 Task: Add Attachment from Trello to Card Card0000000042 in Board Board0000000011 in Workspace WS0000000004 in Trello. Add Cover Blue to Card Card0000000042 in Board Board0000000011 in Workspace WS0000000004 in Trello. Add "Copy Card To …" Button titled Button0000000042 to "bottom" of the list "To Do" to Card Card0000000042 in Board Board0000000011 in Workspace WS0000000004 in Trello. Add Description DS0000000042 to Card Card0000000042 in Board Board0000000011 in Workspace WS0000000004 in Trello. Add Comment CM0000000042 to Card Card0000000042 in Board Board0000000011 in Workspace WS0000000004 in Trello
Action: Mouse moved to (103, 351)
Screenshot: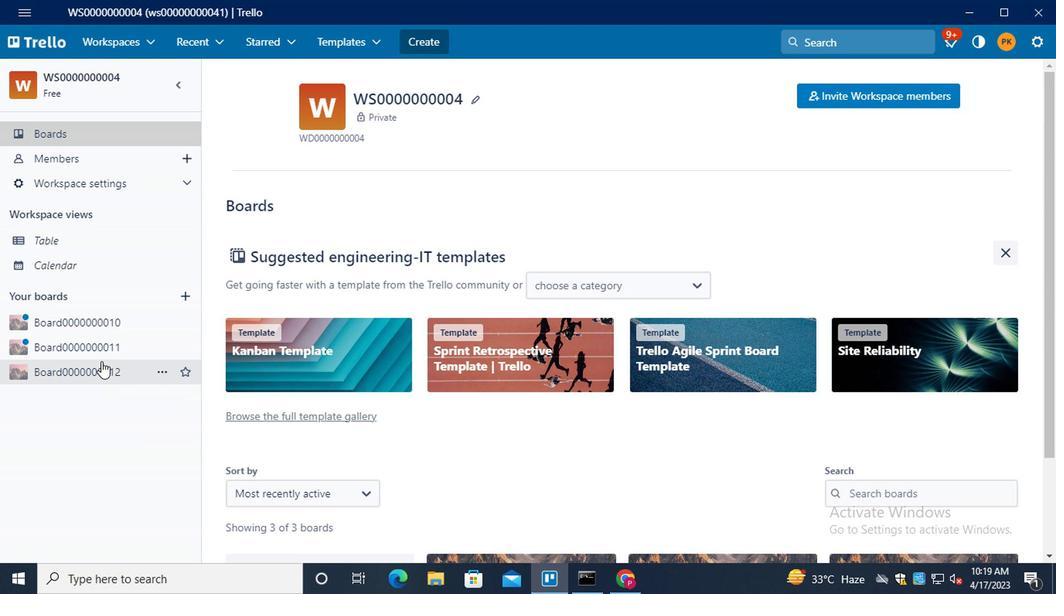 
Action: Mouse pressed left at (103, 351)
Screenshot: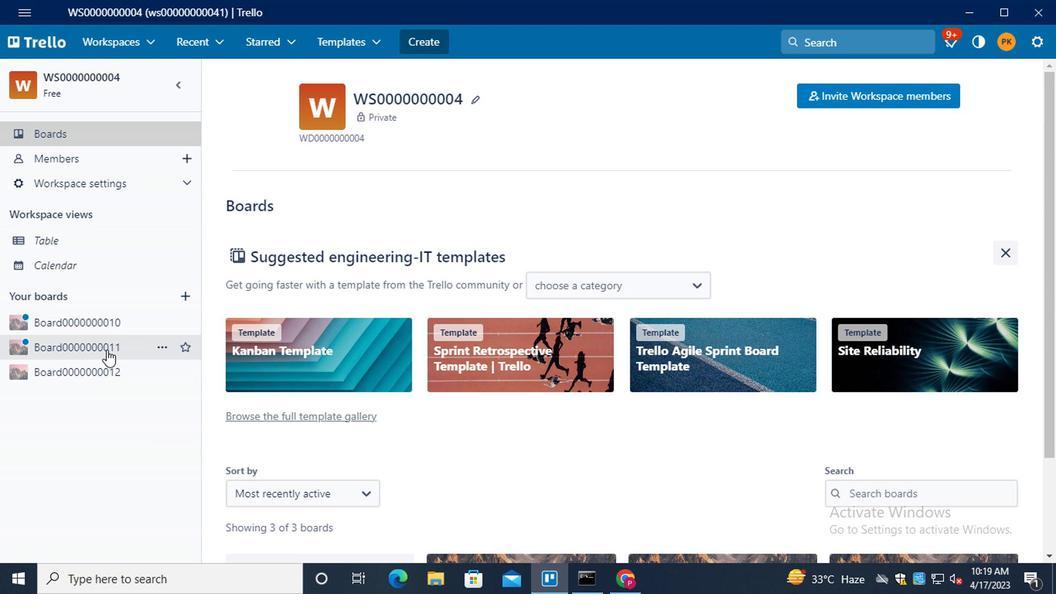 
Action: Mouse moved to (300, 302)
Screenshot: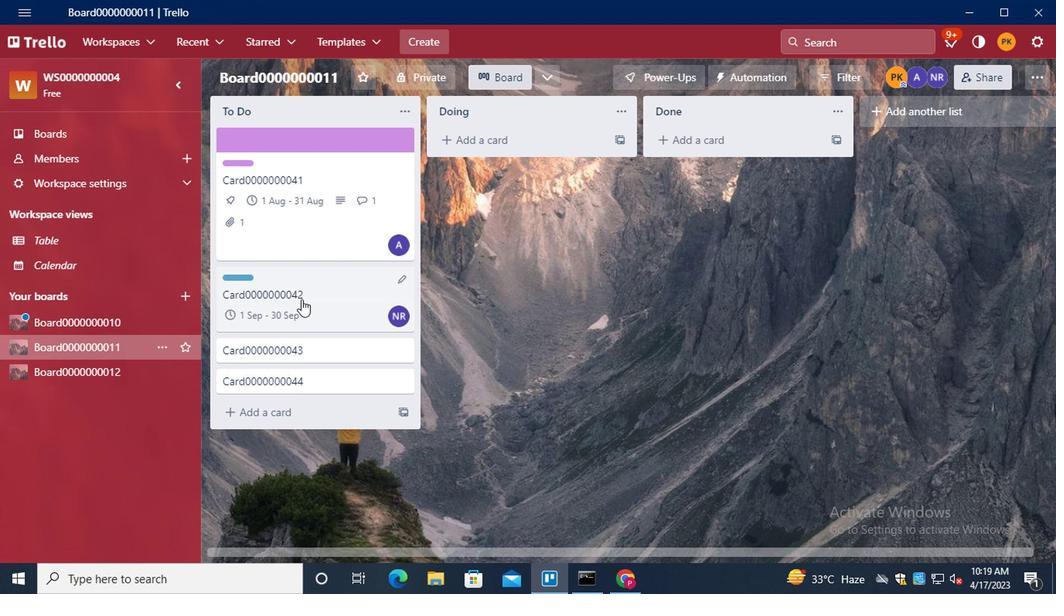 
Action: Mouse pressed left at (300, 302)
Screenshot: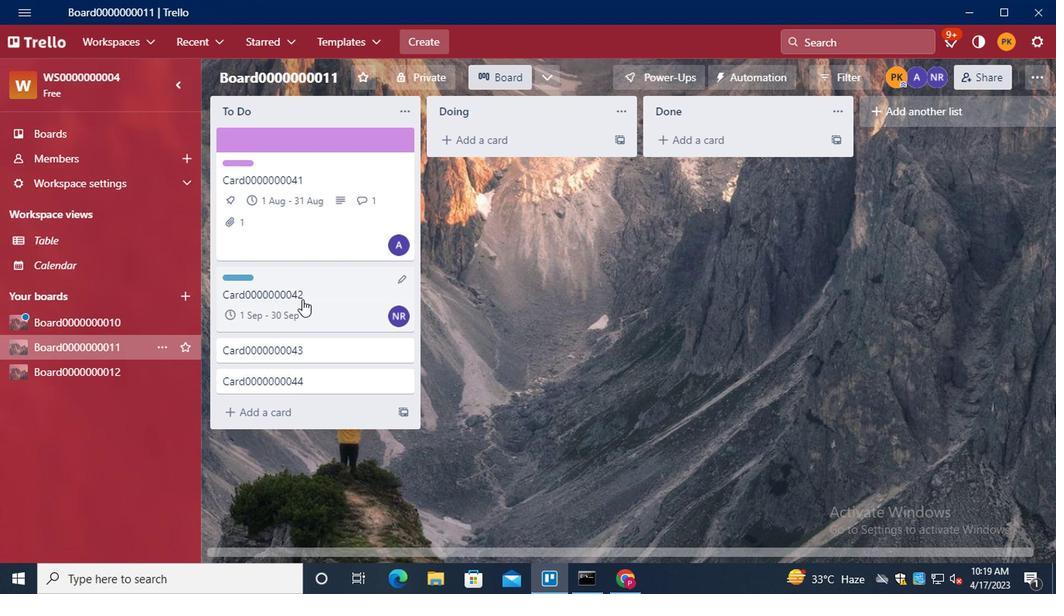 
Action: Mouse moved to (684, 319)
Screenshot: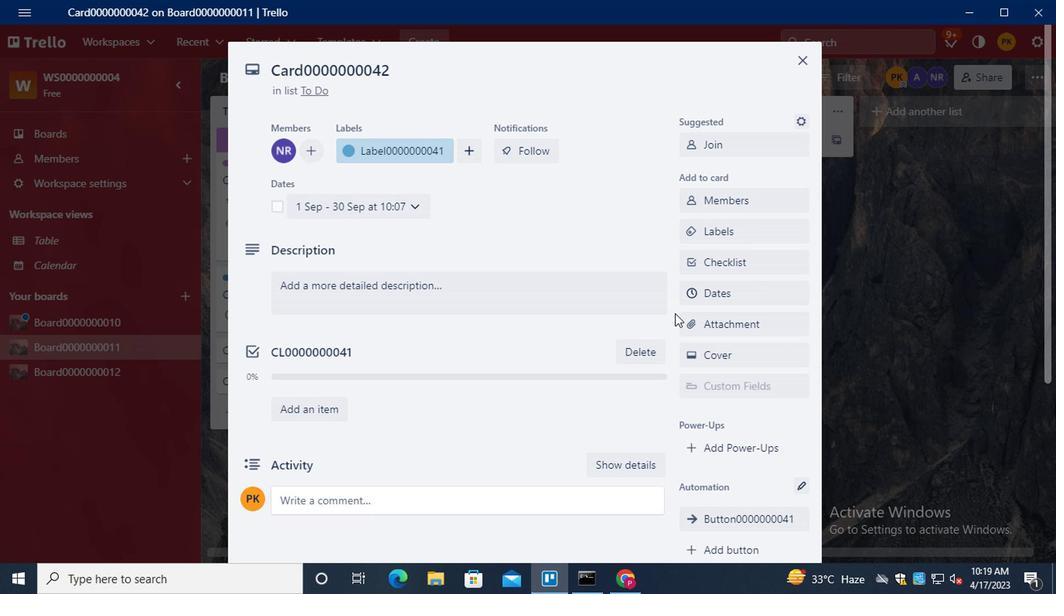 
Action: Mouse pressed left at (684, 319)
Screenshot: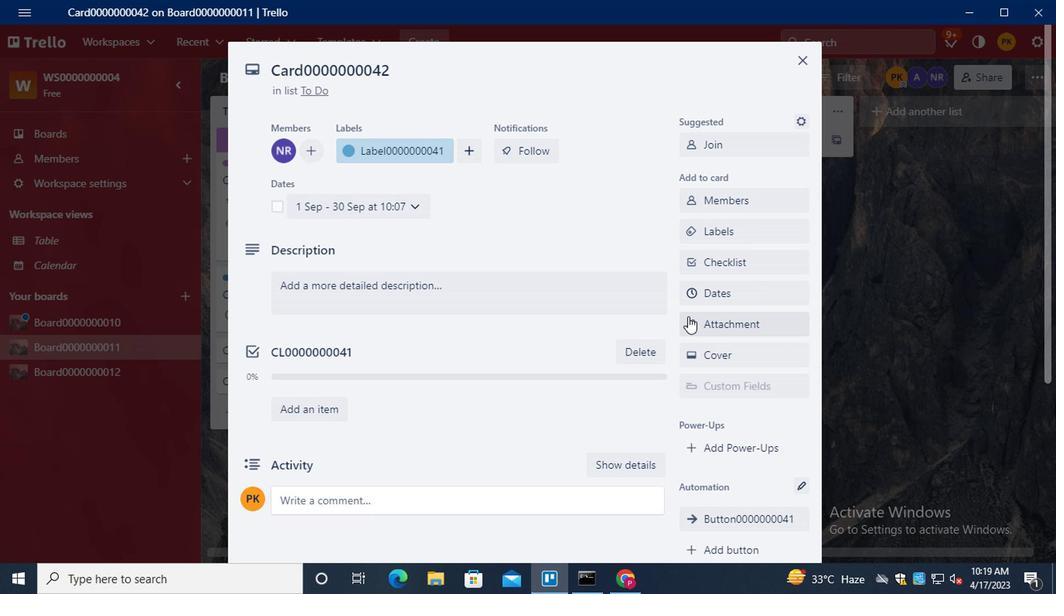 
Action: Mouse moved to (714, 169)
Screenshot: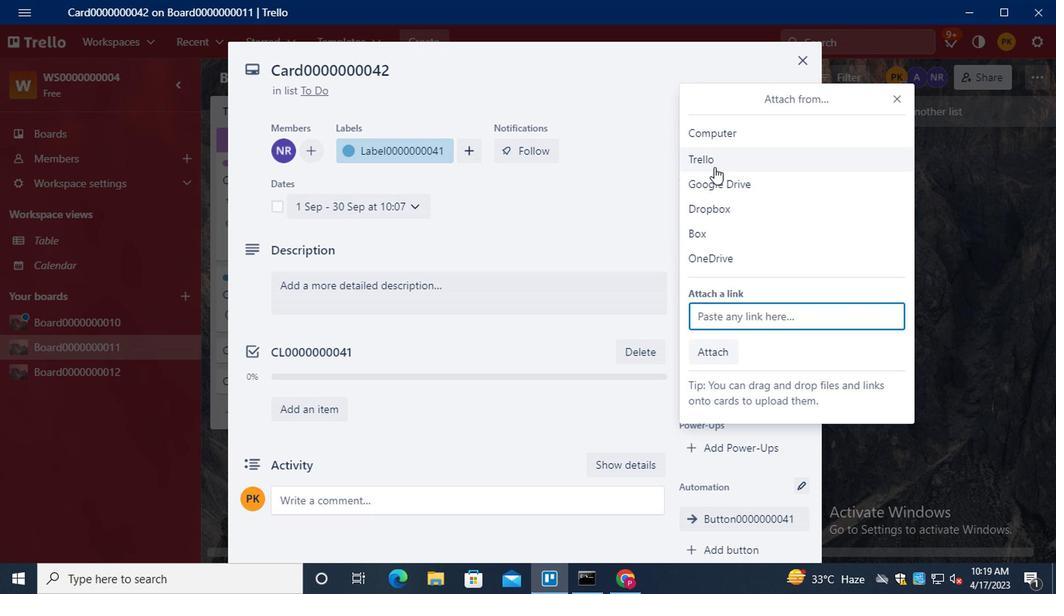 
Action: Mouse pressed left at (714, 169)
Screenshot: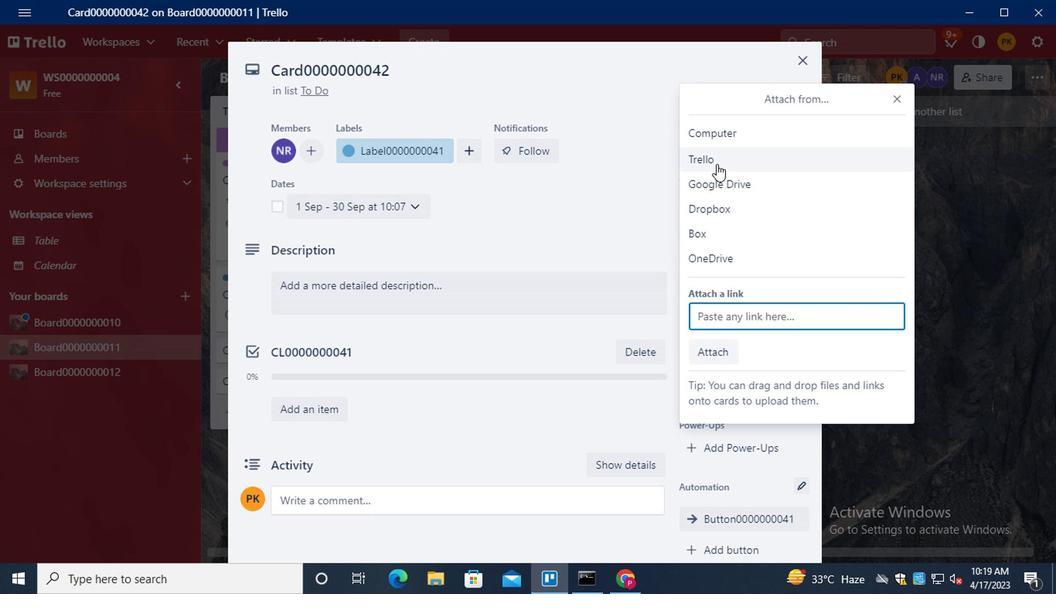 
Action: Mouse moved to (726, 430)
Screenshot: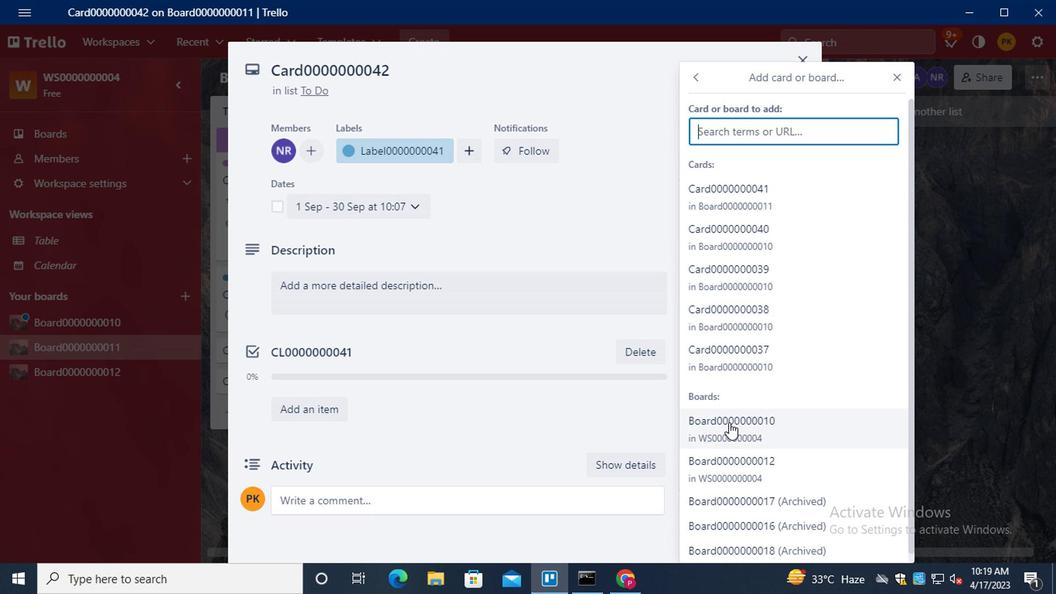 
Action: Mouse pressed left at (726, 430)
Screenshot: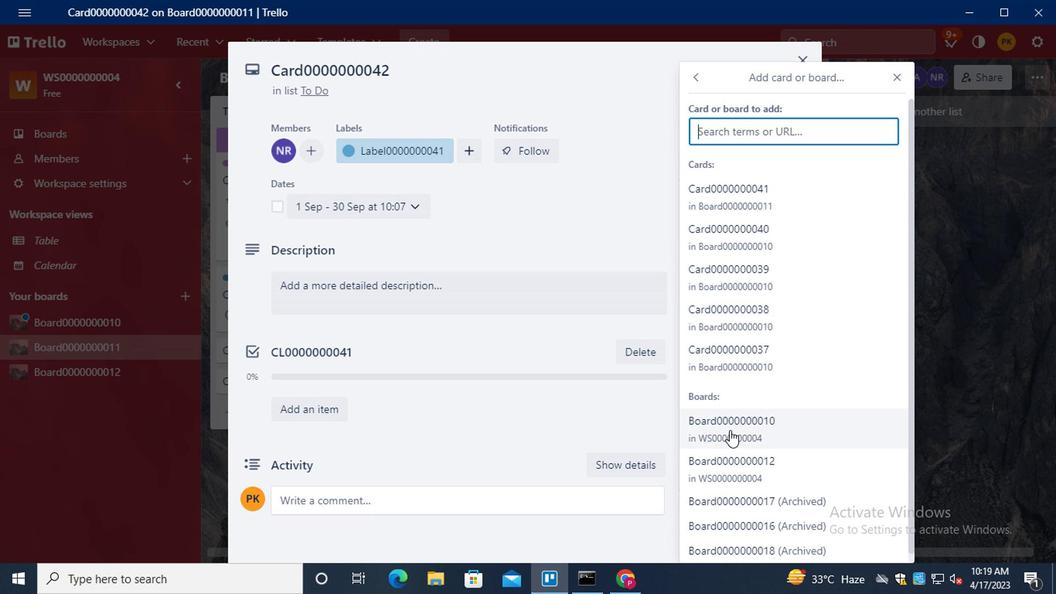 
Action: Mouse moved to (726, 361)
Screenshot: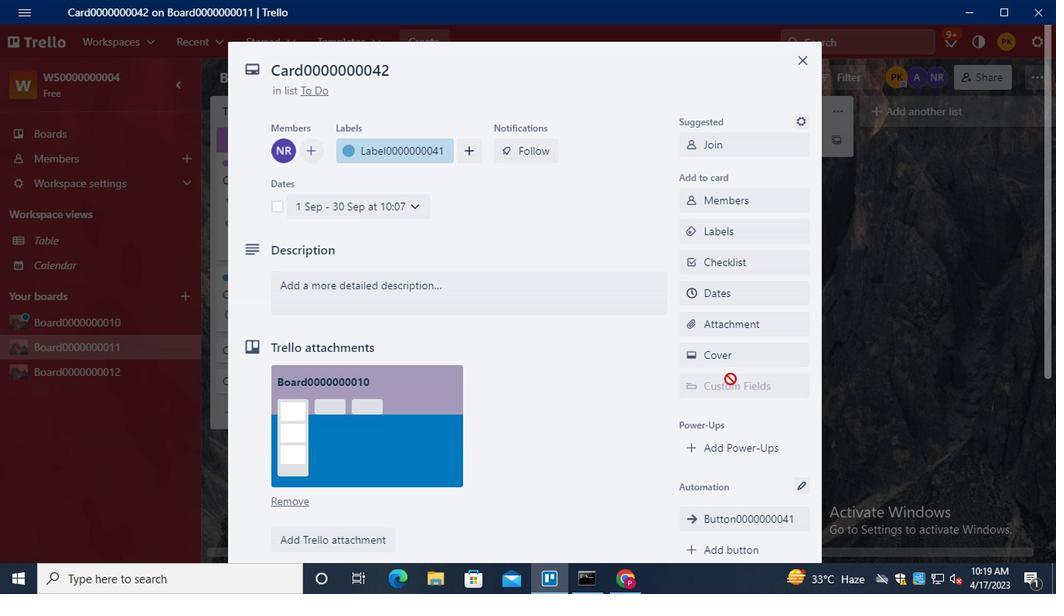 
Action: Mouse pressed left at (726, 361)
Screenshot: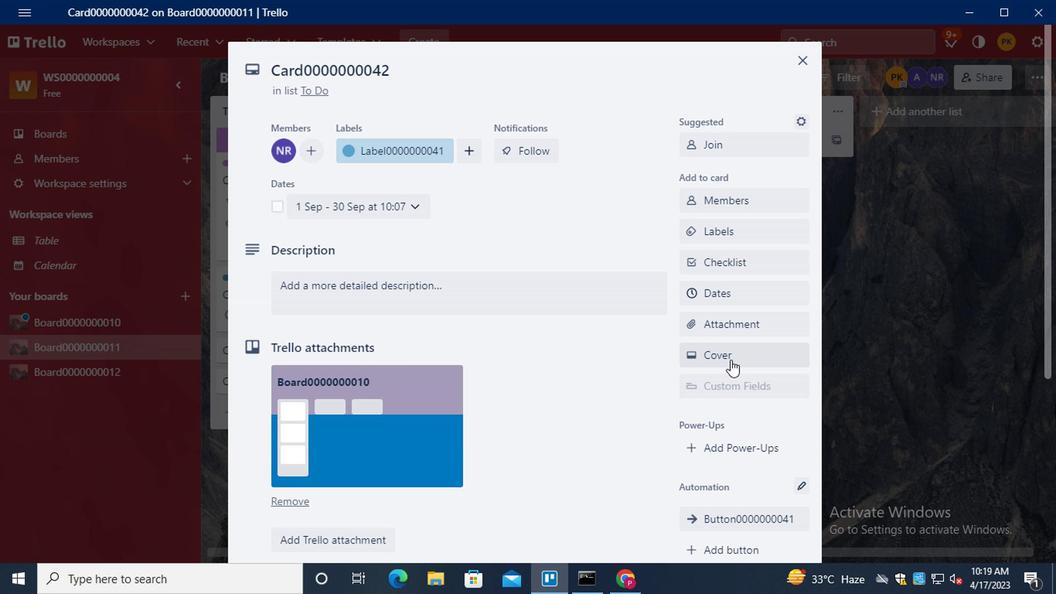 
Action: Mouse moved to (706, 290)
Screenshot: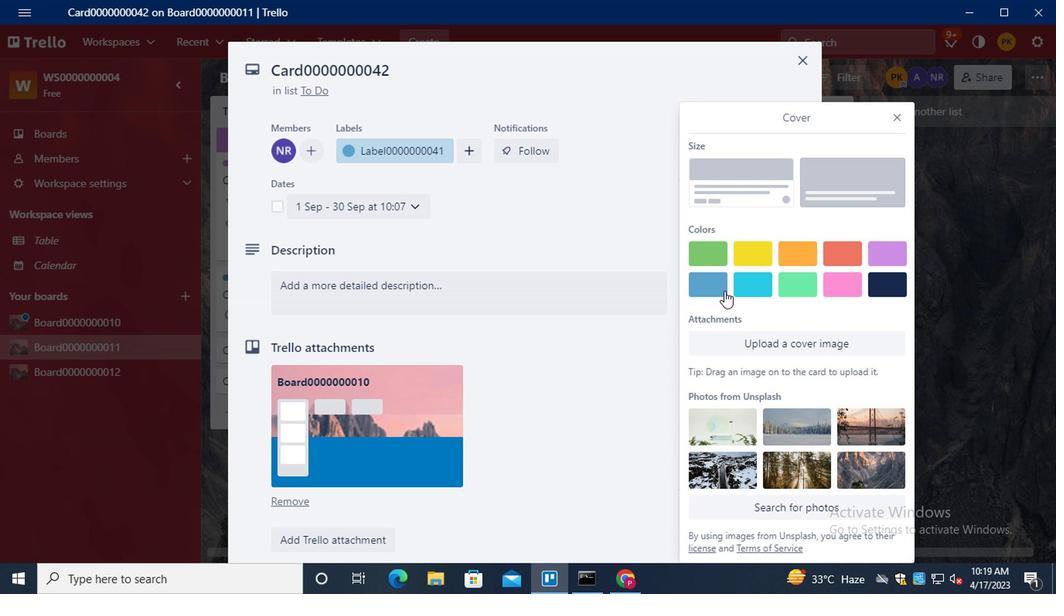 
Action: Mouse pressed left at (706, 290)
Screenshot: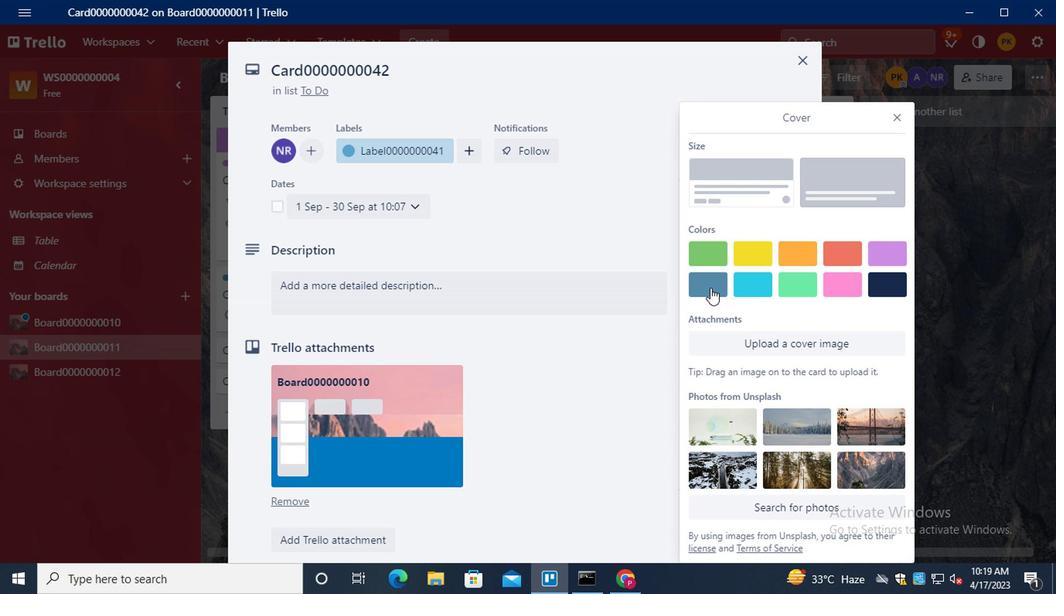 
Action: Mouse moved to (893, 98)
Screenshot: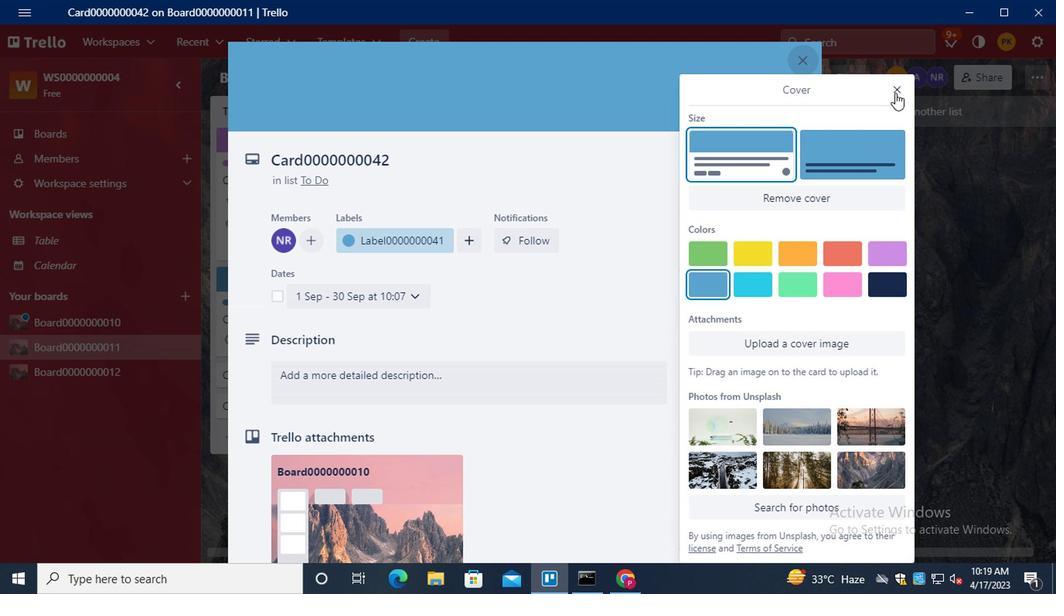 
Action: Mouse pressed left at (893, 98)
Screenshot: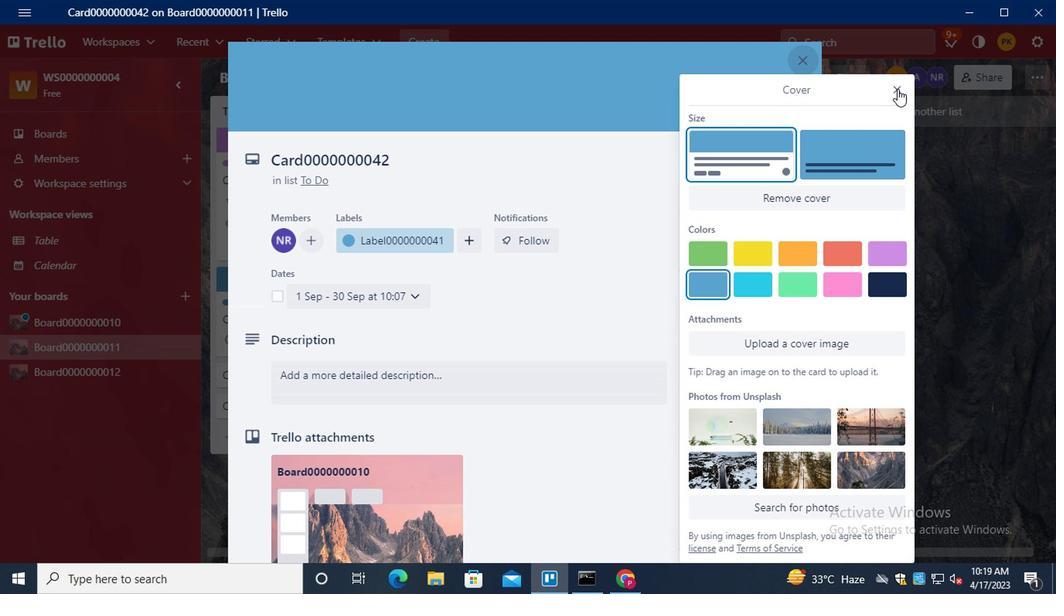 
Action: Mouse moved to (722, 460)
Screenshot: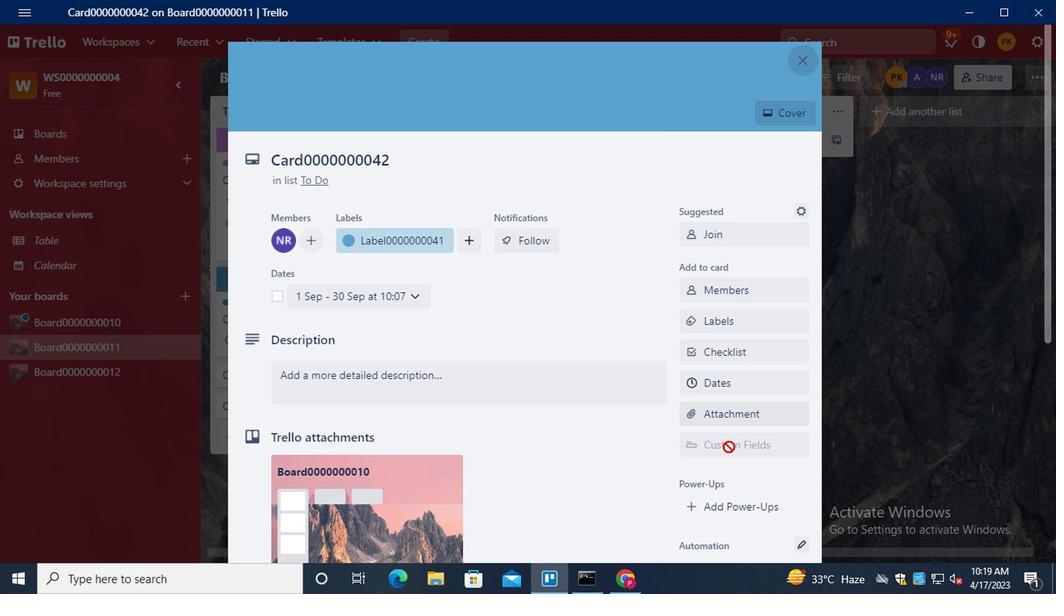 
Action: Mouse scrolled (722, 460) with delta (0, 0)
Screenshot: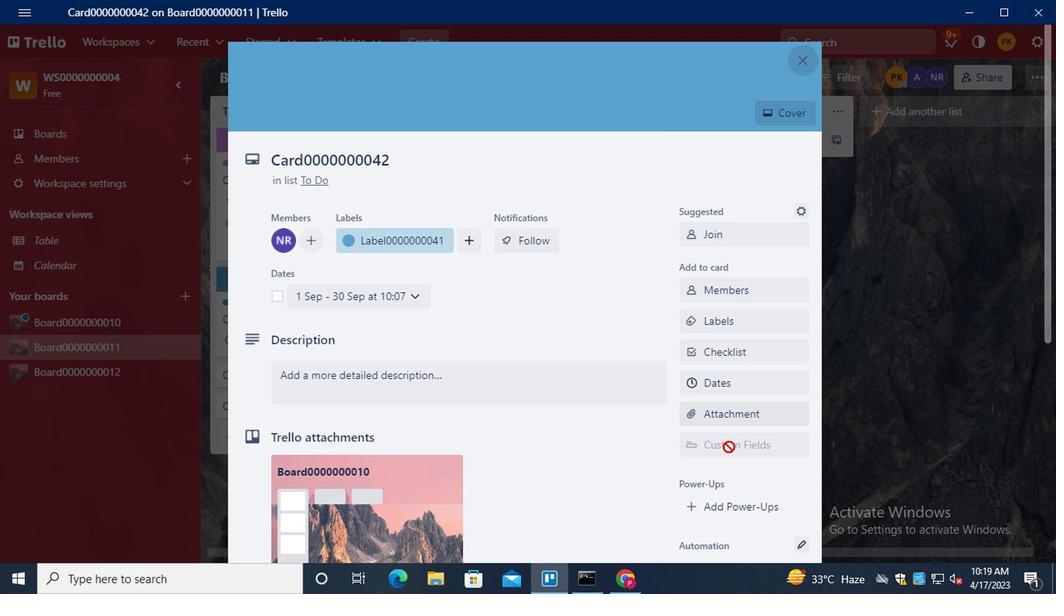 
Action: Mouse moved to (722, 463)
Screenshot: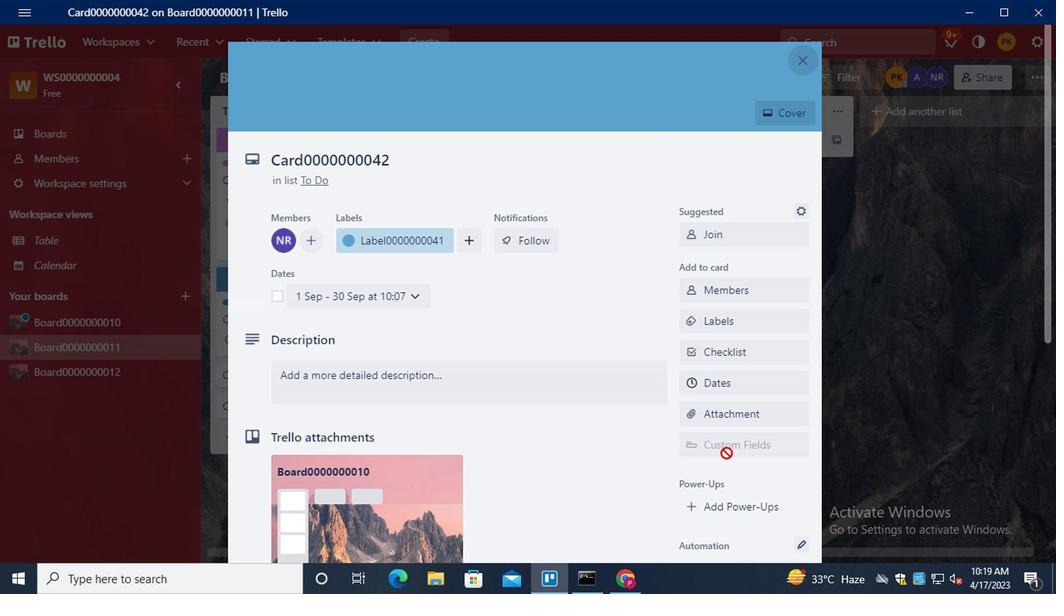 
Action: Mouse scrolled (722, 462) with delta (0, 0)
Screenshot: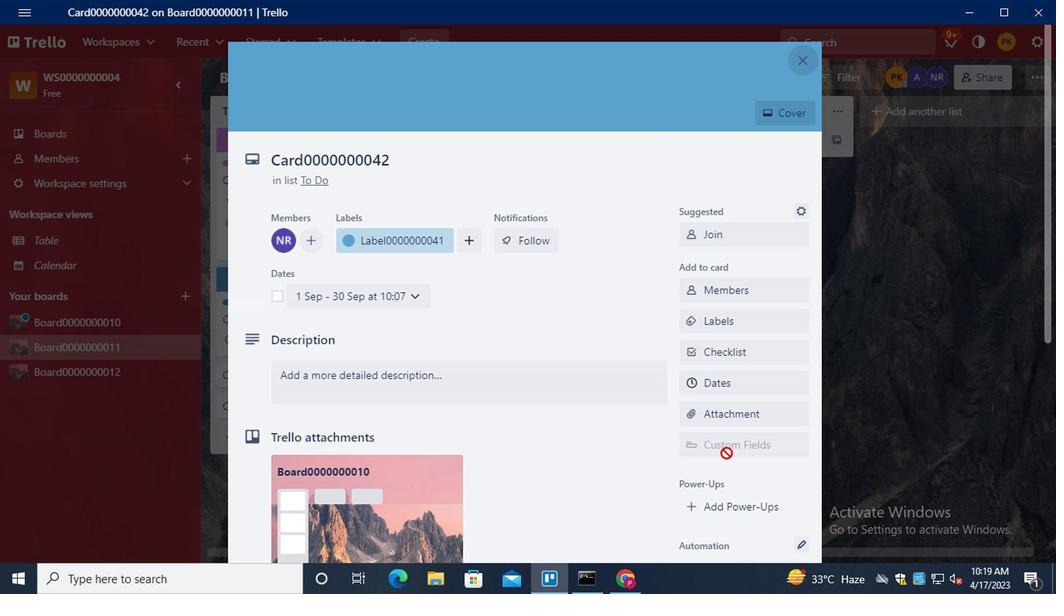 
Action: Mouse moved to (722, 461)
Screenshot: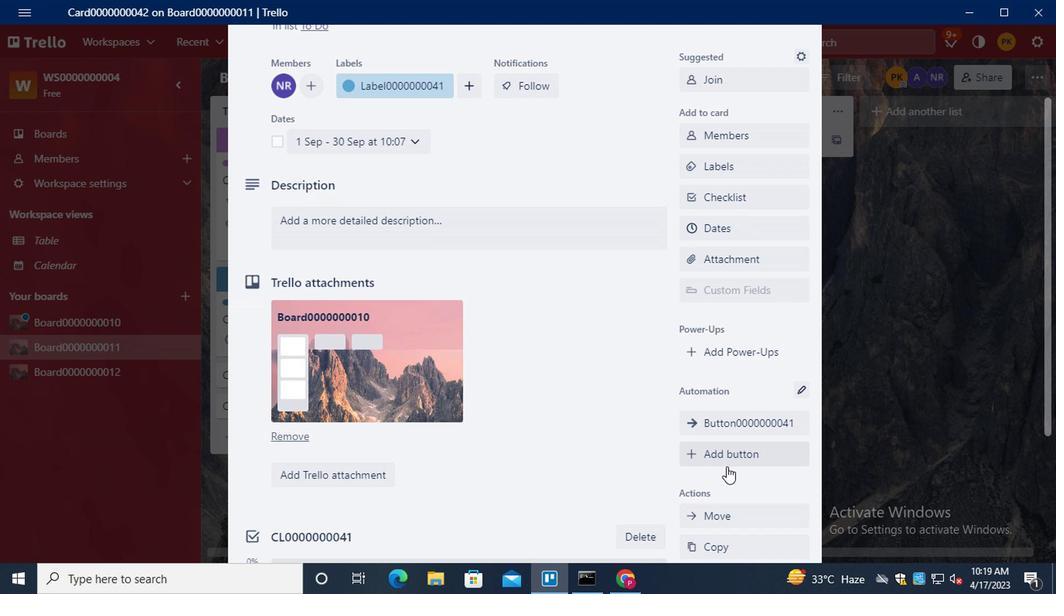 
Action: Mouse pressed left at (722, 461)
Screenshot: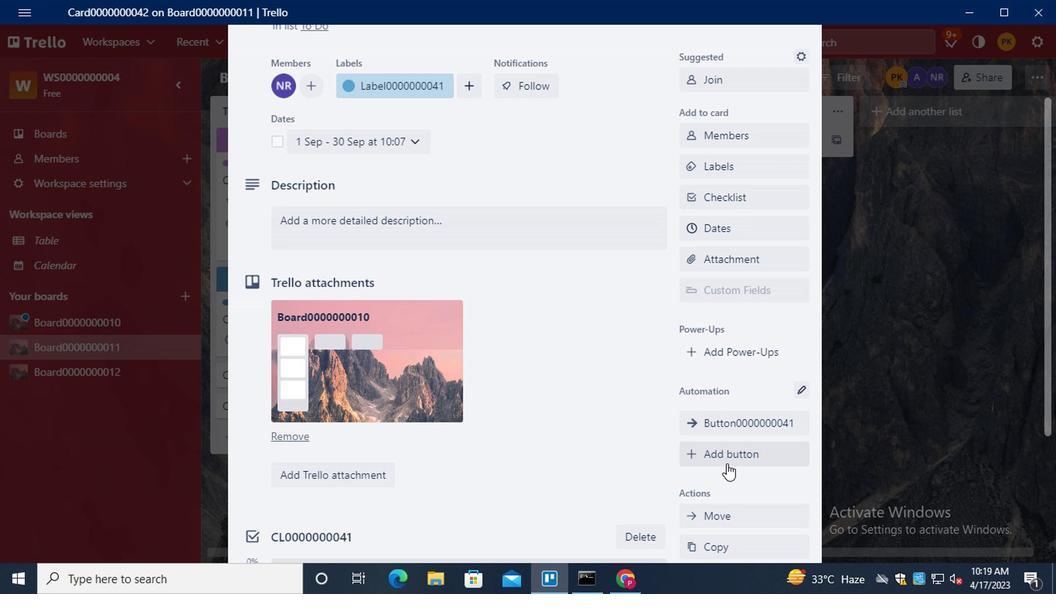
Action: Mouse moved to (756, 182)
Screenshot: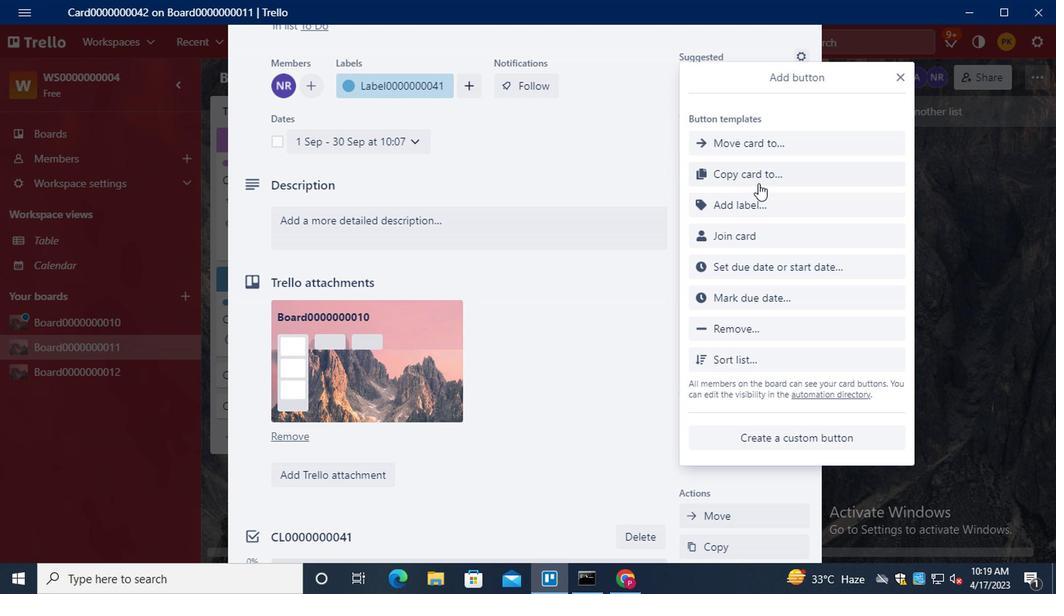 
Action: Mouse pressed left at (756, 182)
Screenshot: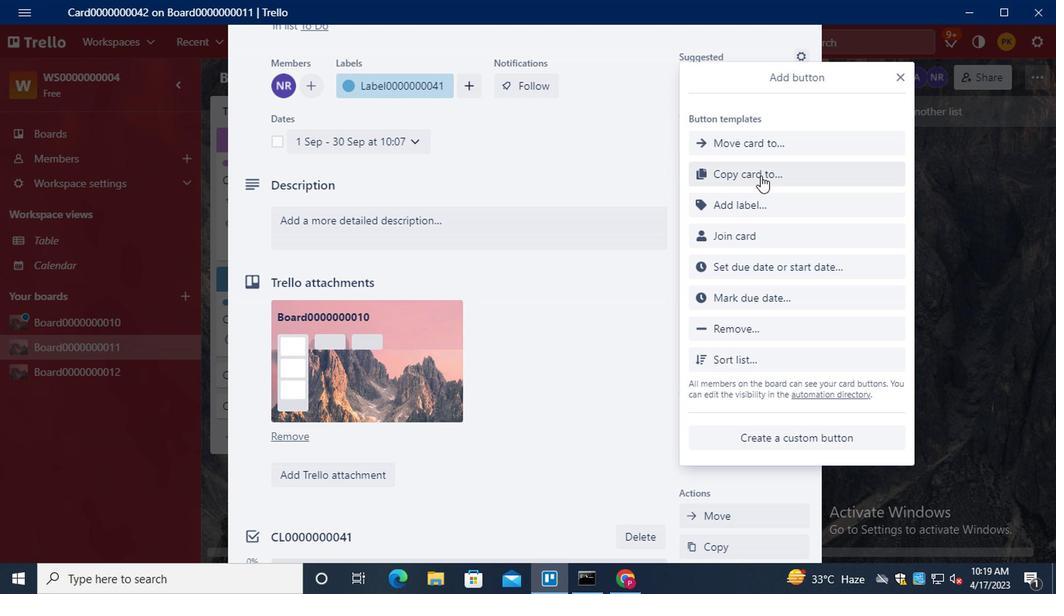 
Action: Key pressed <Key.shift>BUTTON0000000041
Screenshot: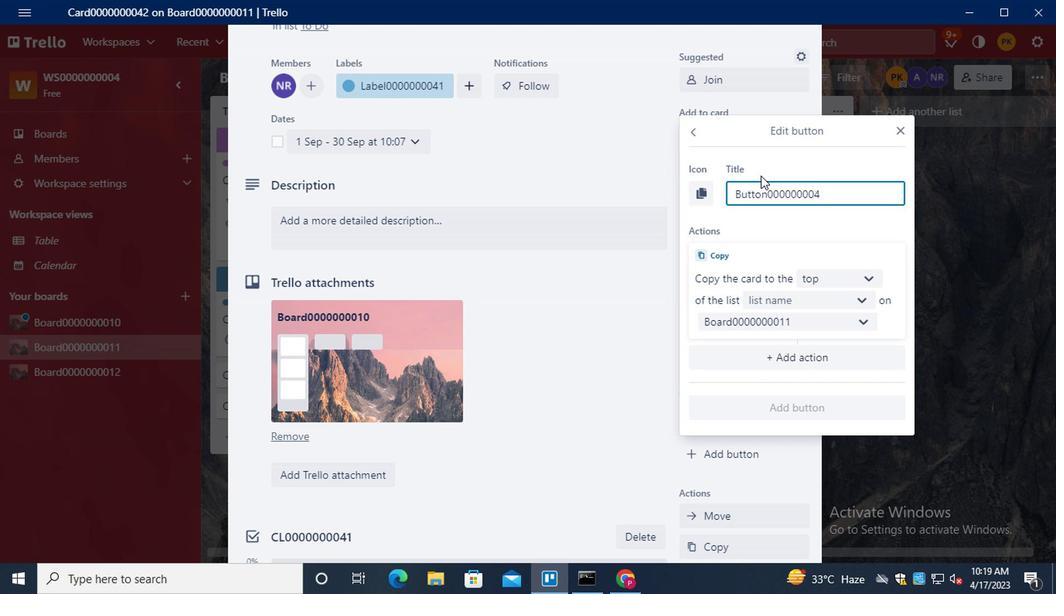 
Action: Mouse moved to (789, 297)
Screenshot: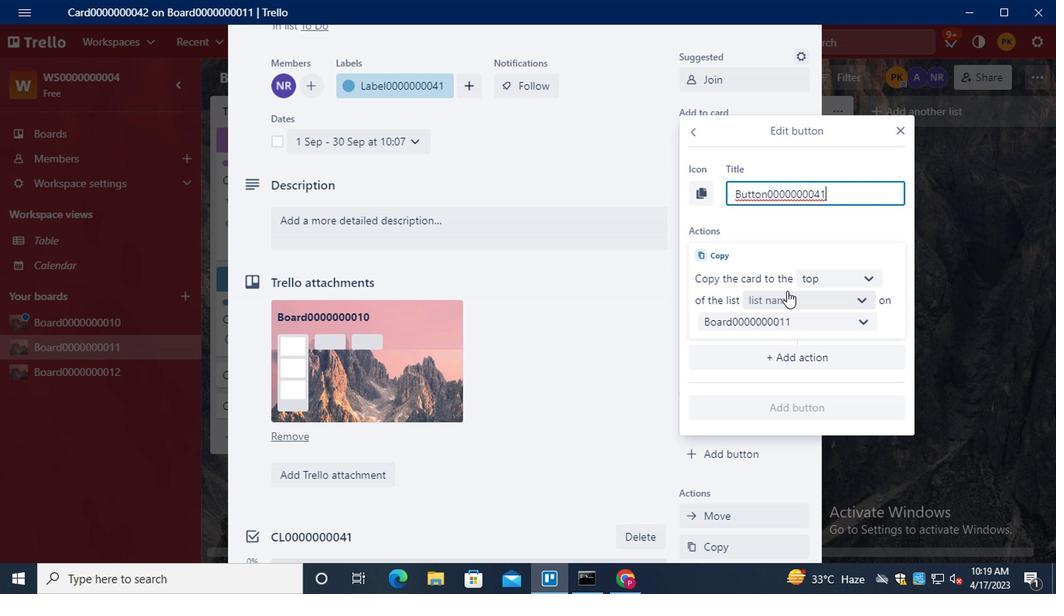
Action: Mouse pressed left at (789, 297)
Screenshot: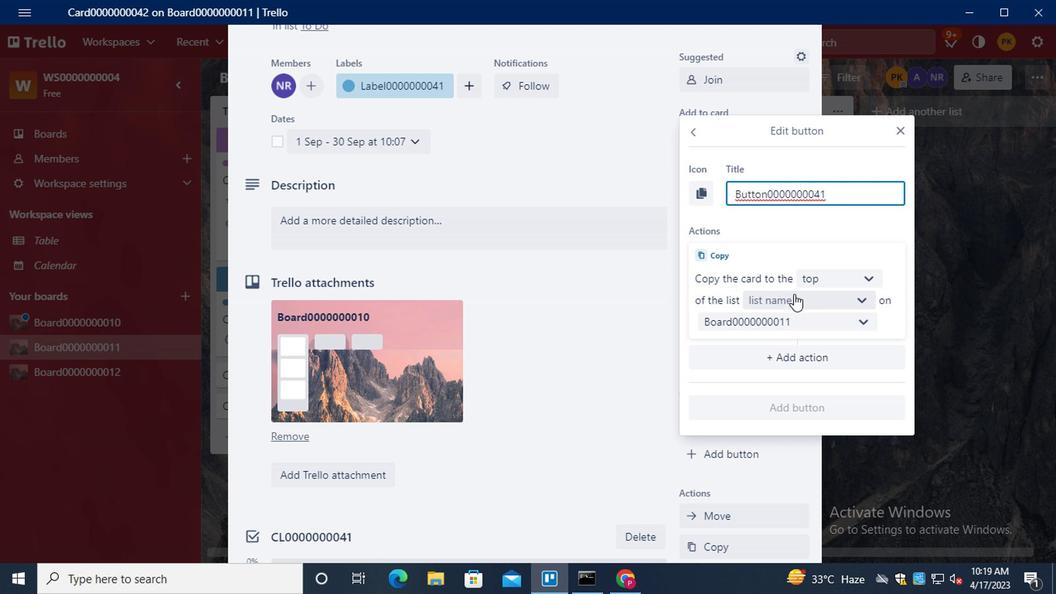 
Action: Mouse moved to (831, 282)
Screenshot: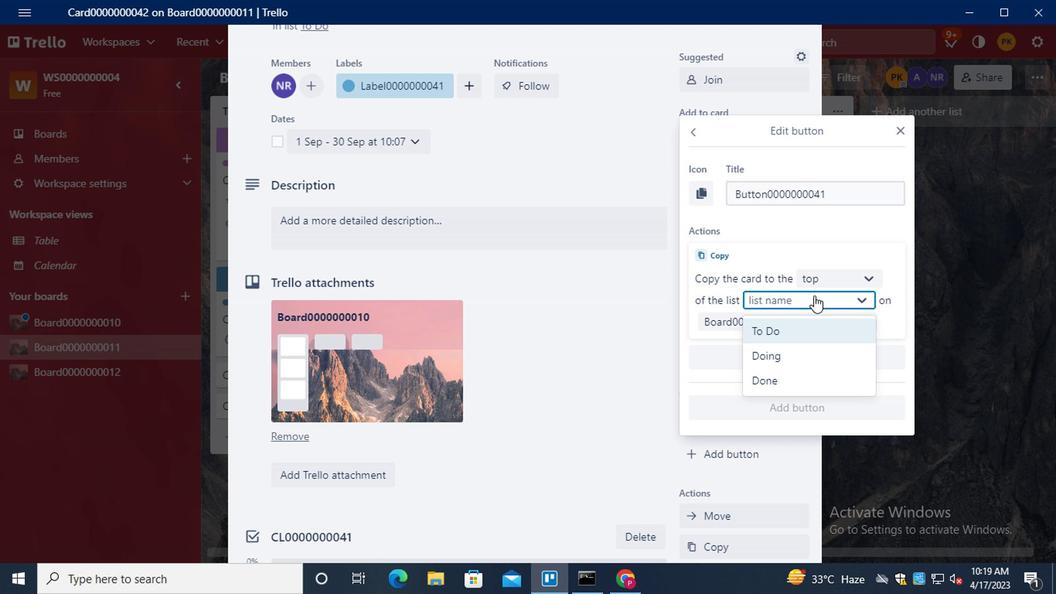 
Action: Mouse pressed left at (831, 282)
Screenshot: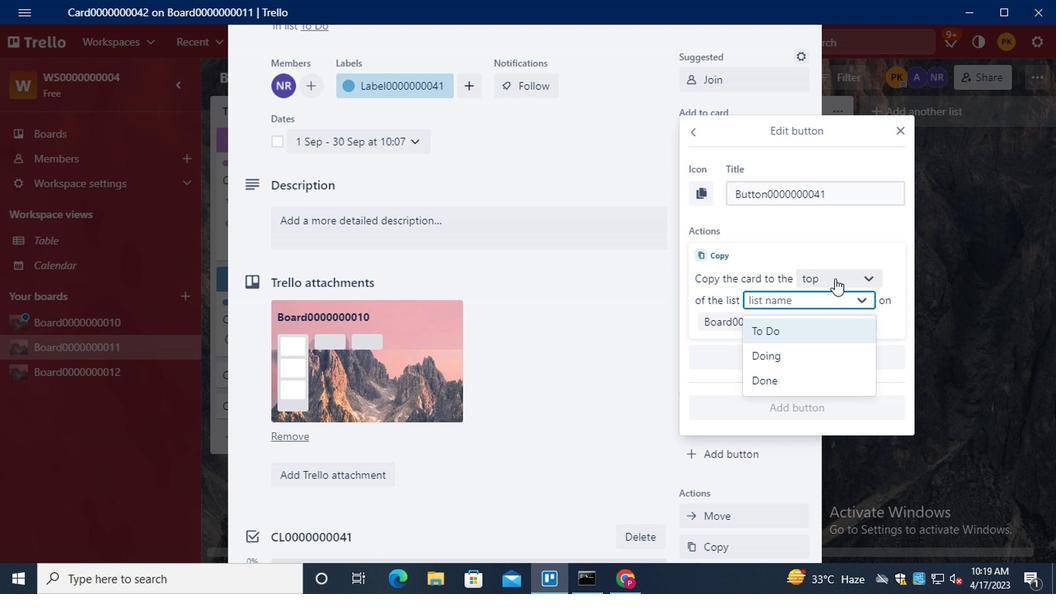 
Action: Mouse moved to (827, 337)
Screenshot: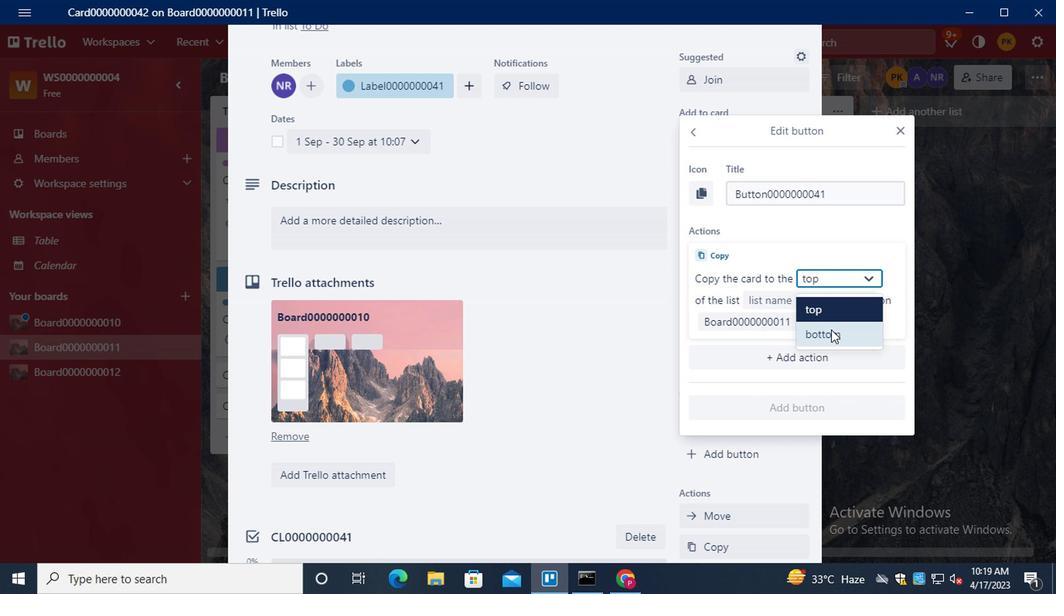 
Action: Mouse pressed left at (827, 337)
Screenshot: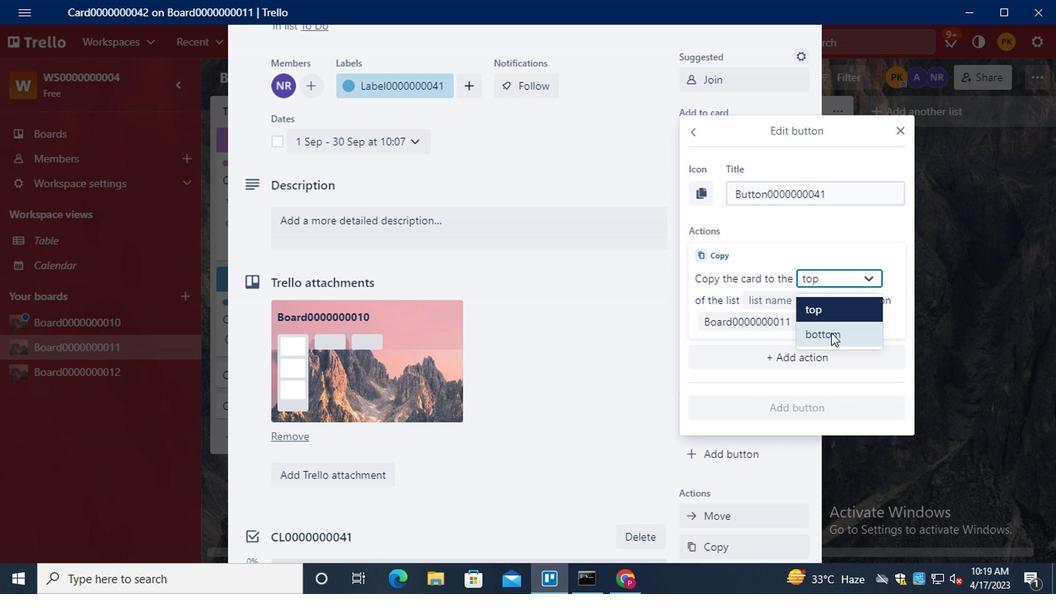 
Action: Mouse moved to (817, 304)
Screenshot: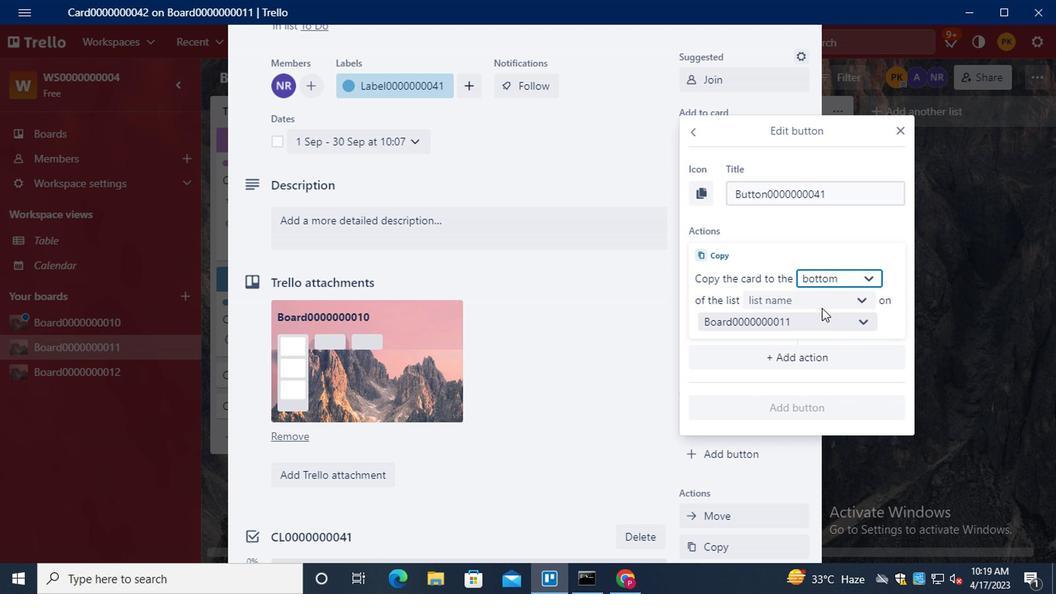 
Action: Mouse pressed left at (817, 304)
Screenshot: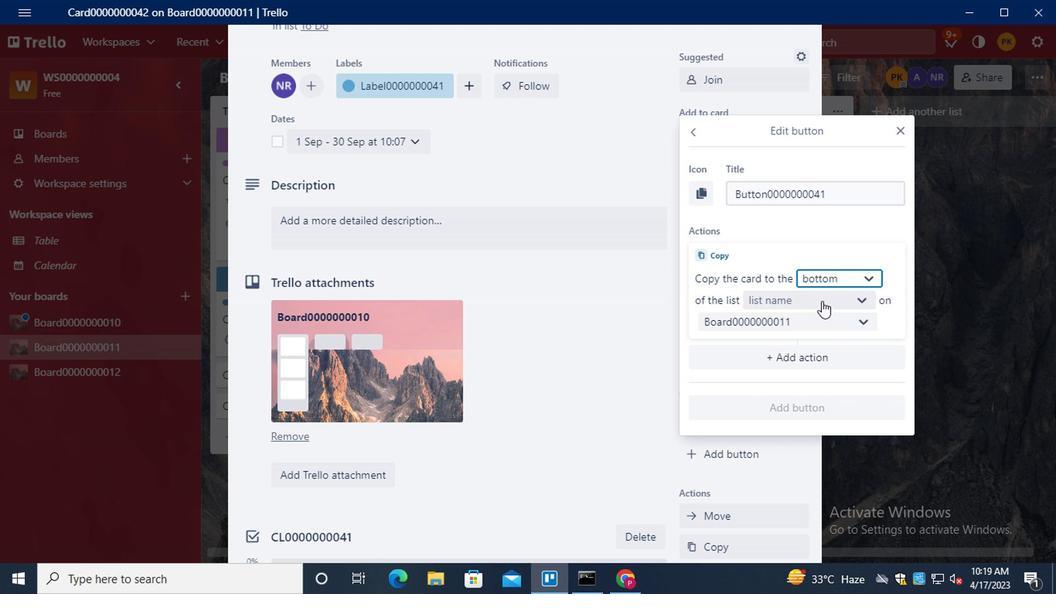 
Action: Mouse moved to (802, 332)
Screenshot: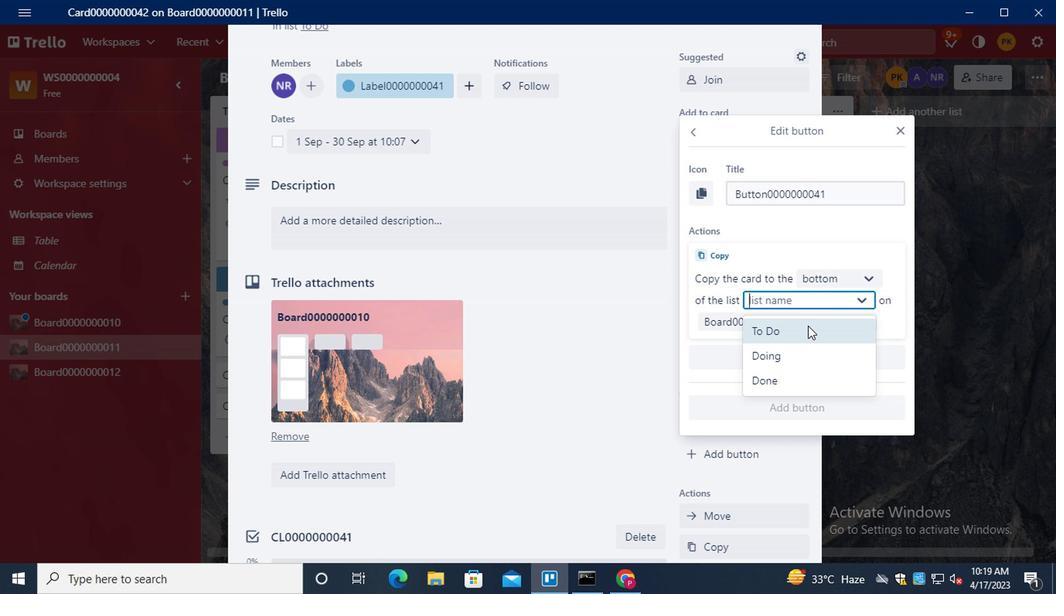 
Action: Mouse pressed left at (802, 332)
Screenshot: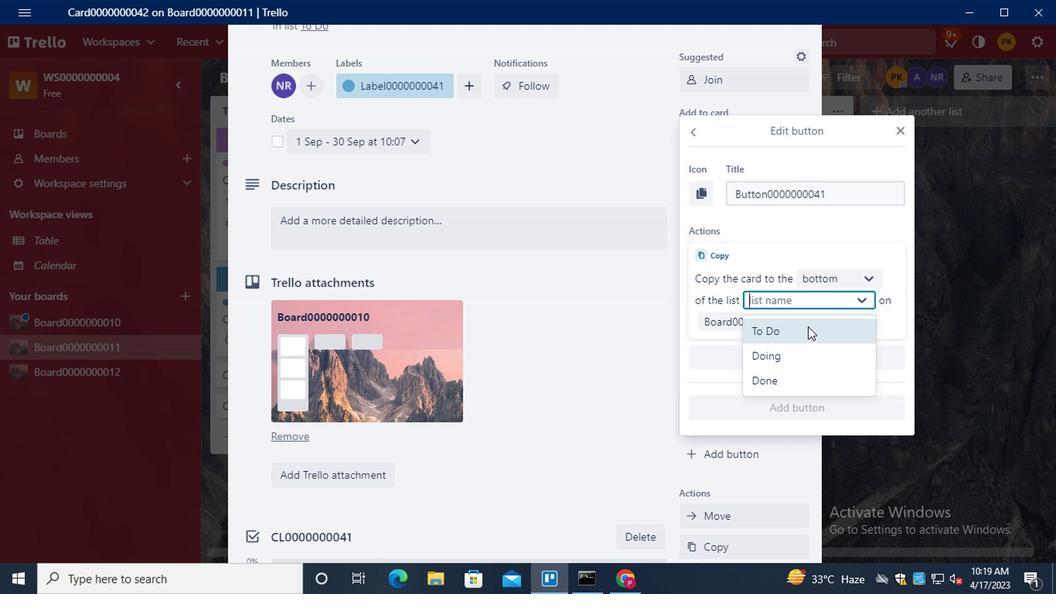 
Action: Mouse moved to (791, 405)
Screenshot: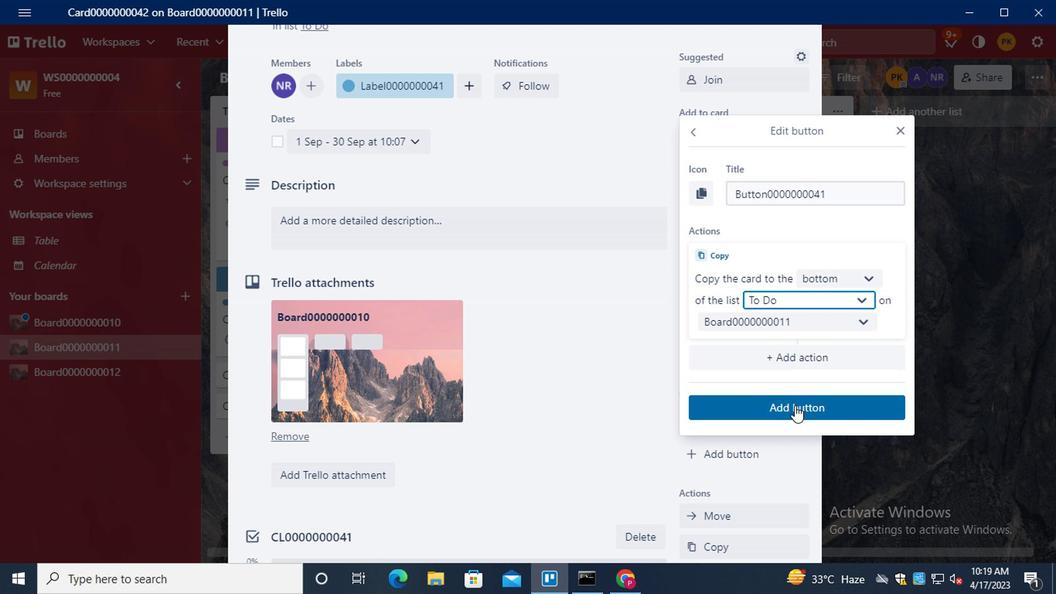 
Action: Mouse pressed left at (791, 405)
Screenshot: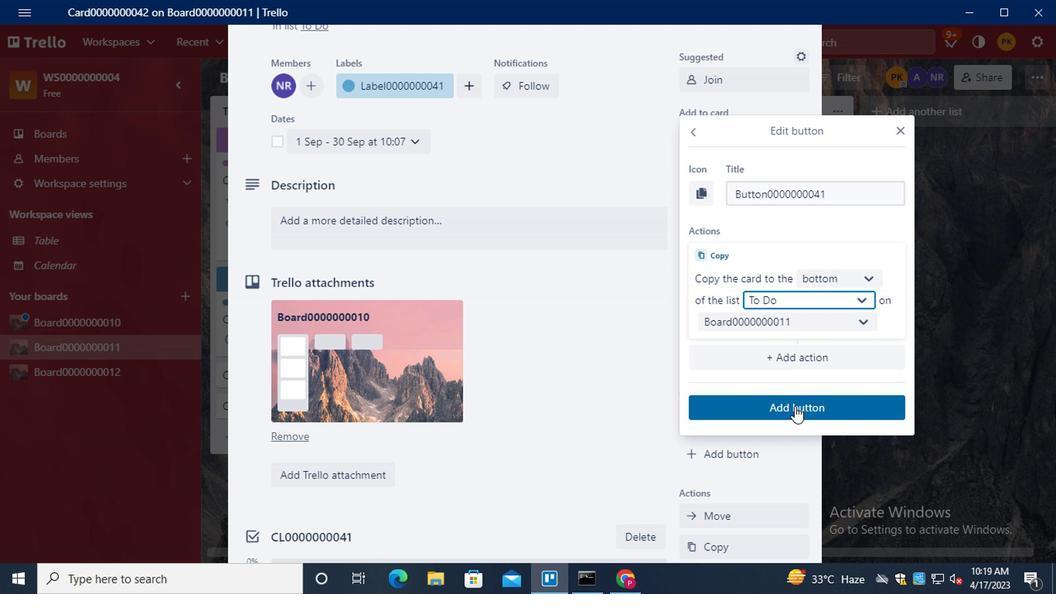 
Action: Mouse moved to (429, 232)
Screenshot: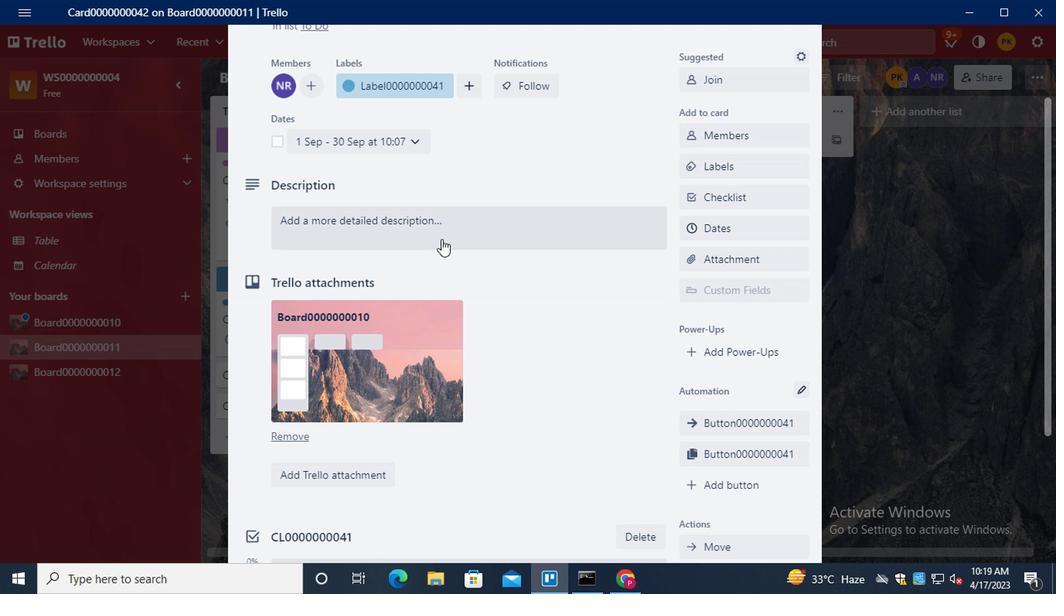 
Action: Mouse pressed left at (429, 232)
Screenshot: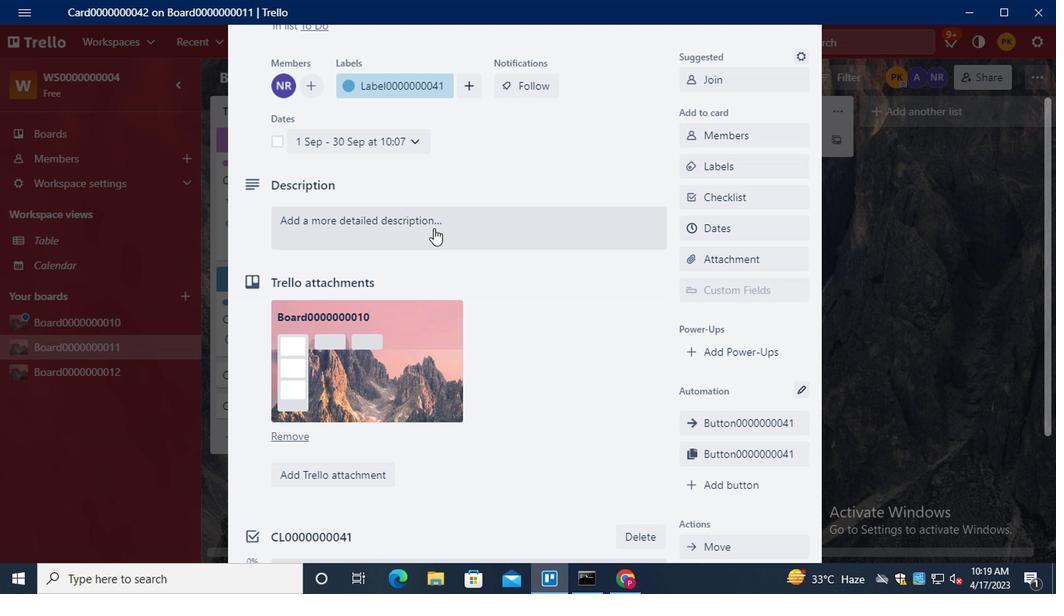 
Action: Key pressed <Key.shift>DS0000000041
Screenshot: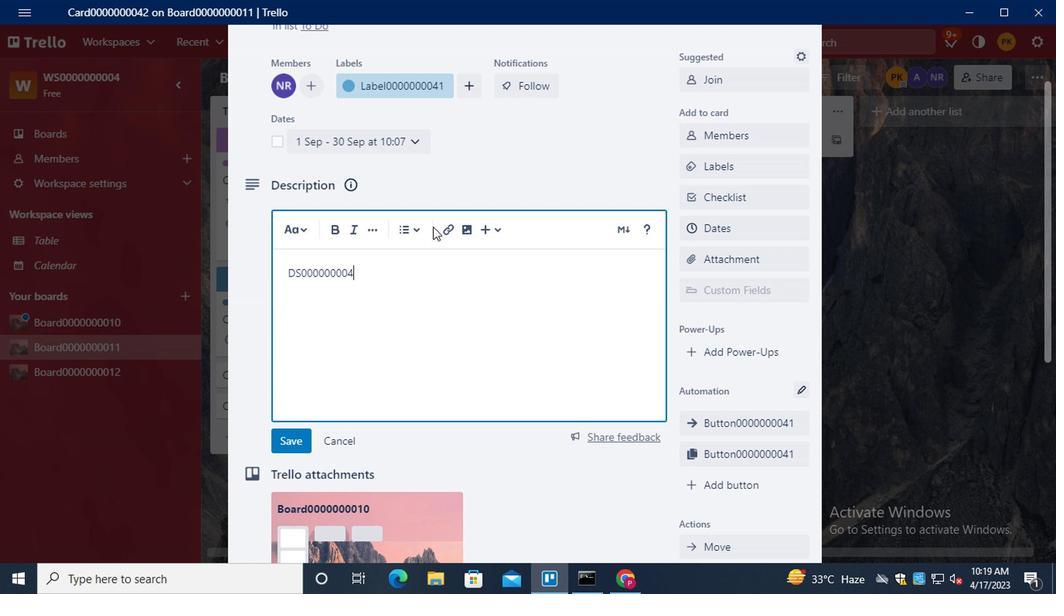 
Action: Mouse moved to (283, 442)
Screenshot: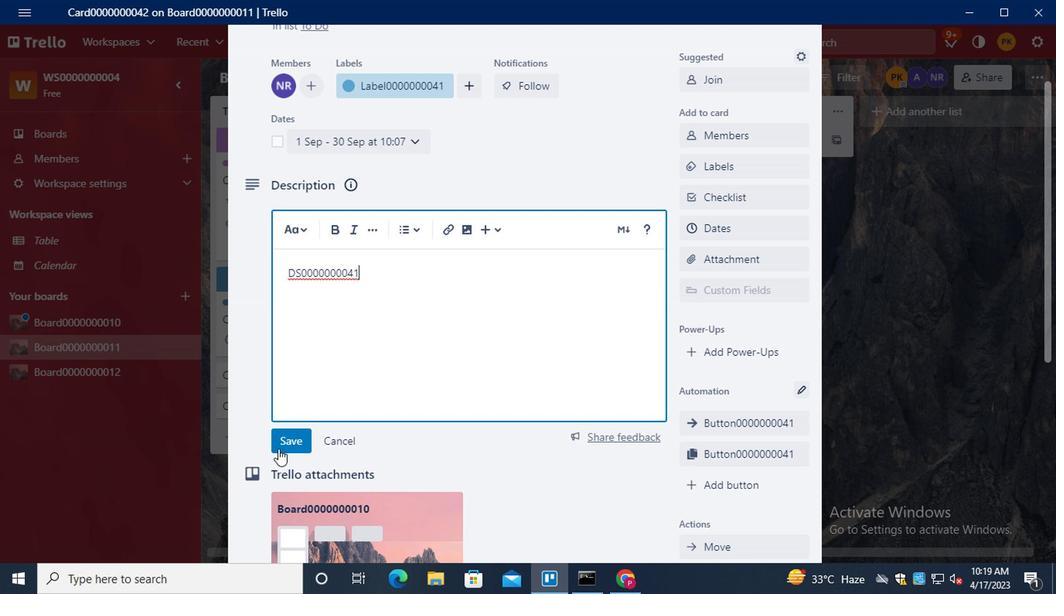 
Action: Mouse pressed left at (283, 442)
Screenshot: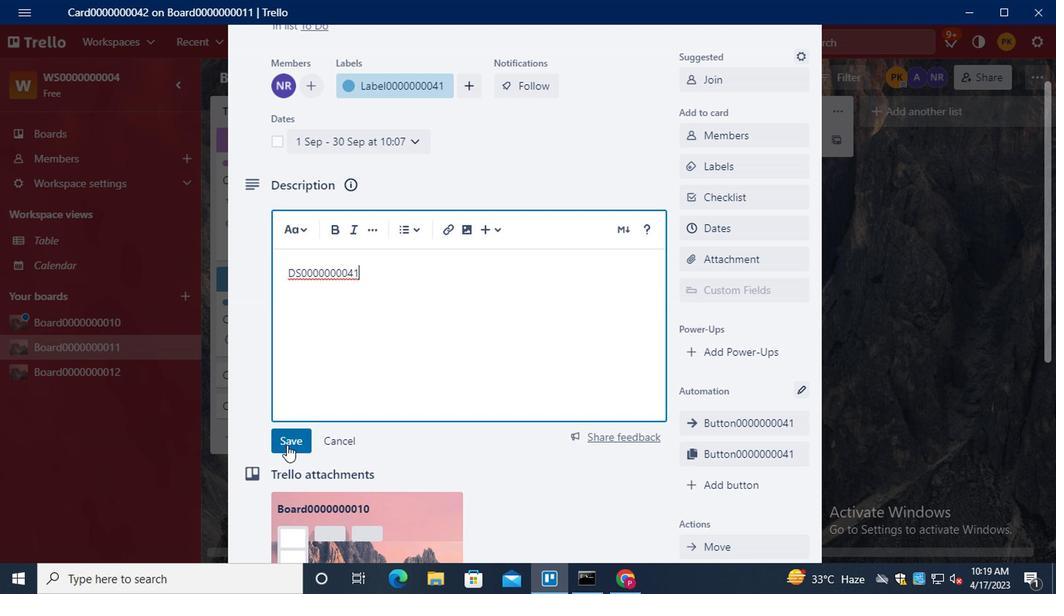 
Action: Mouse moved to (348, 399)
Screenshot: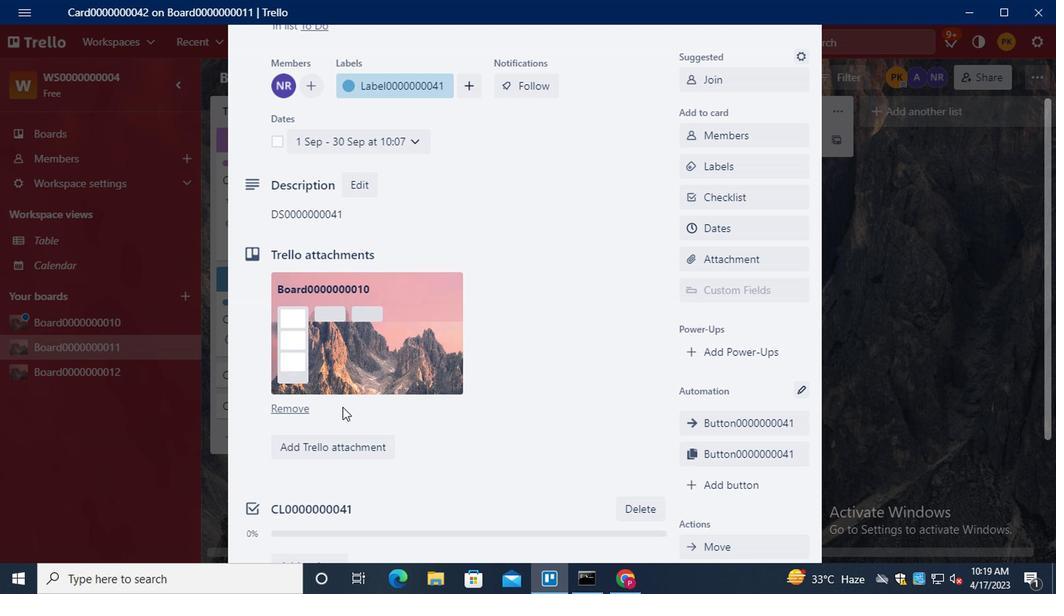 
Action: Mouse scrolled (348, 398) with delta (0, 0)
Screenshot: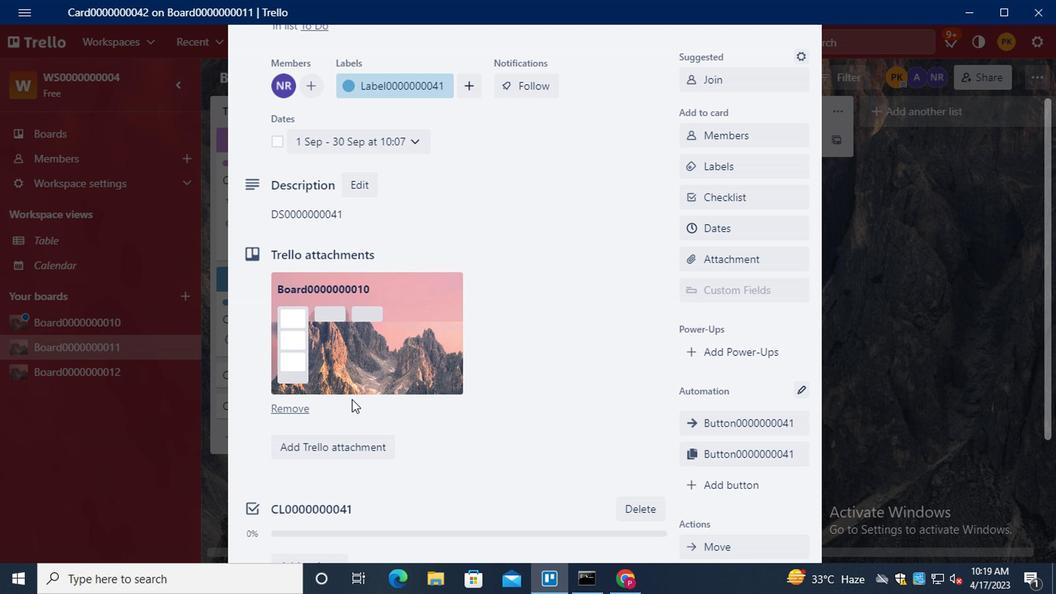 
Action: Mouse scrolled (348, 398) with delta (0, 0)
Screenshot: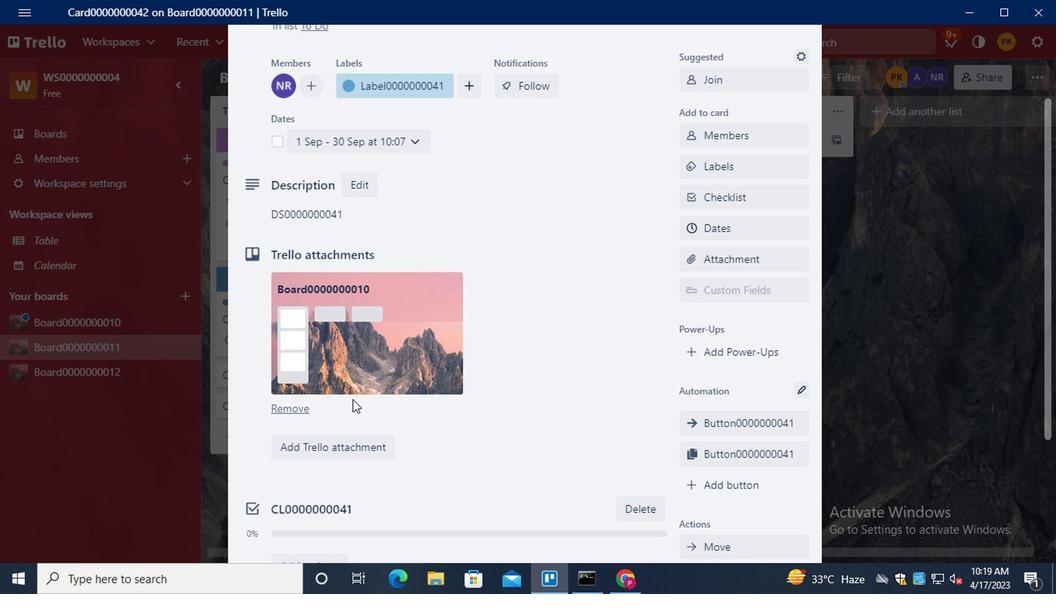 
Action: Mouse scrolled (348, 398) with delta (0, 0)
Screenshot: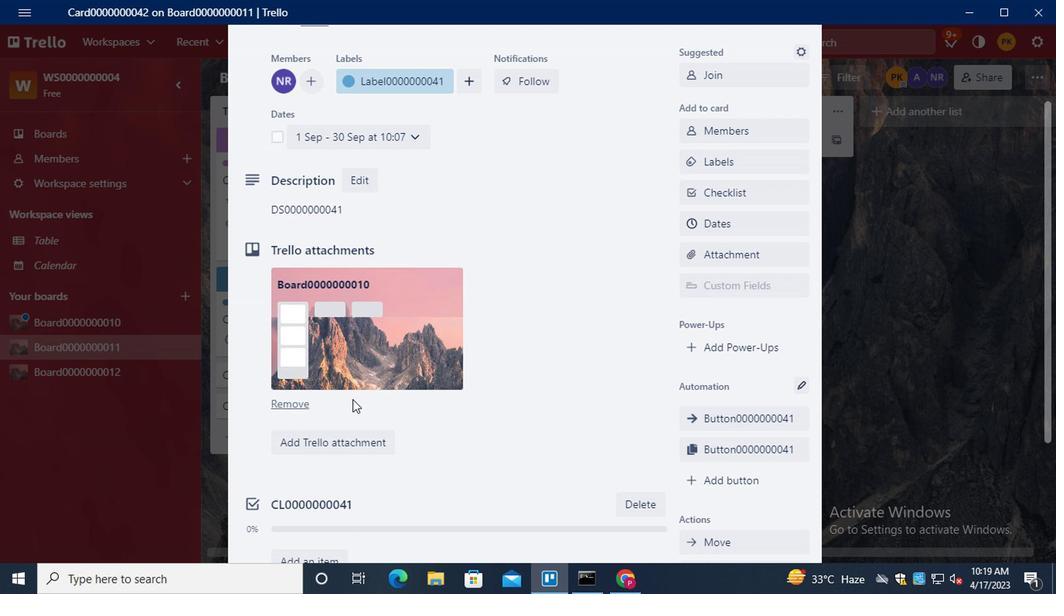 
Action: Mouse moved to (354, 442)
Screenshot: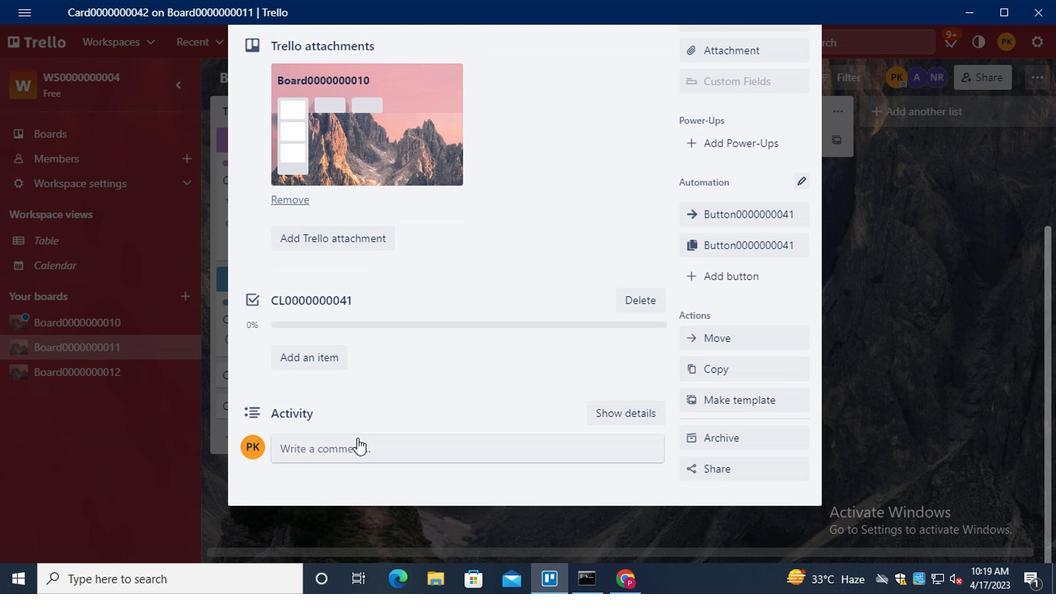 
Action: Mouse pressed left at (354, 442)
Screenshot: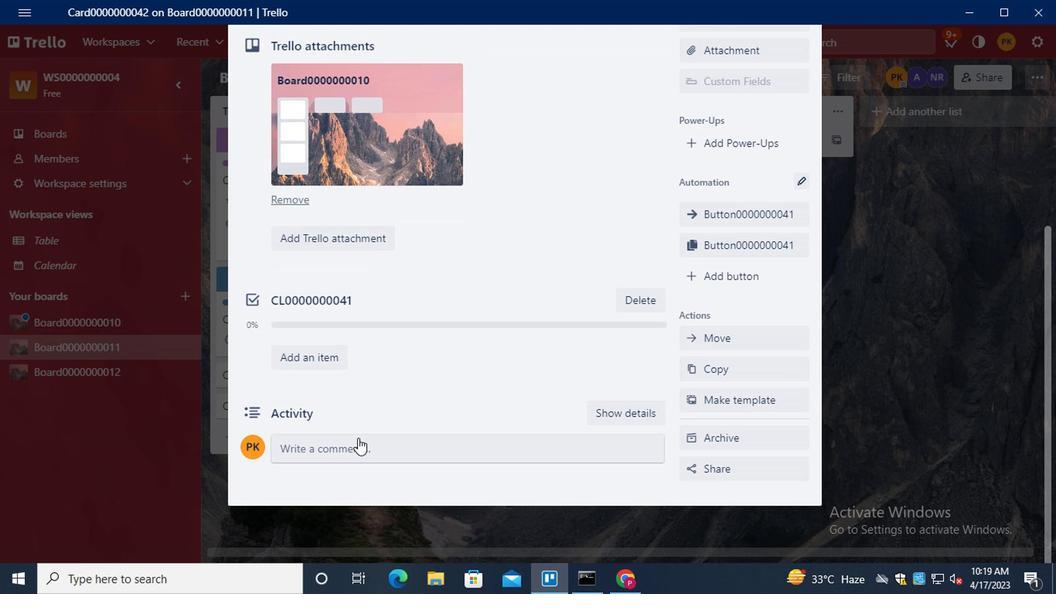 
Action: Key pressed <Key.shift>CM0000000041
Screenshot: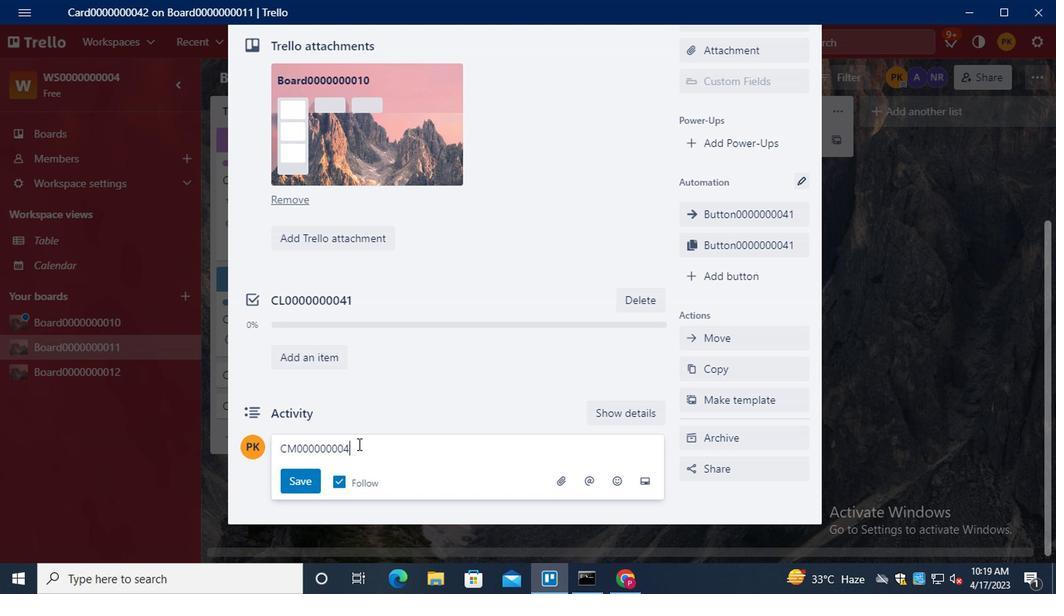 
Action: Mouse moved to (301, 471)
Screenshot: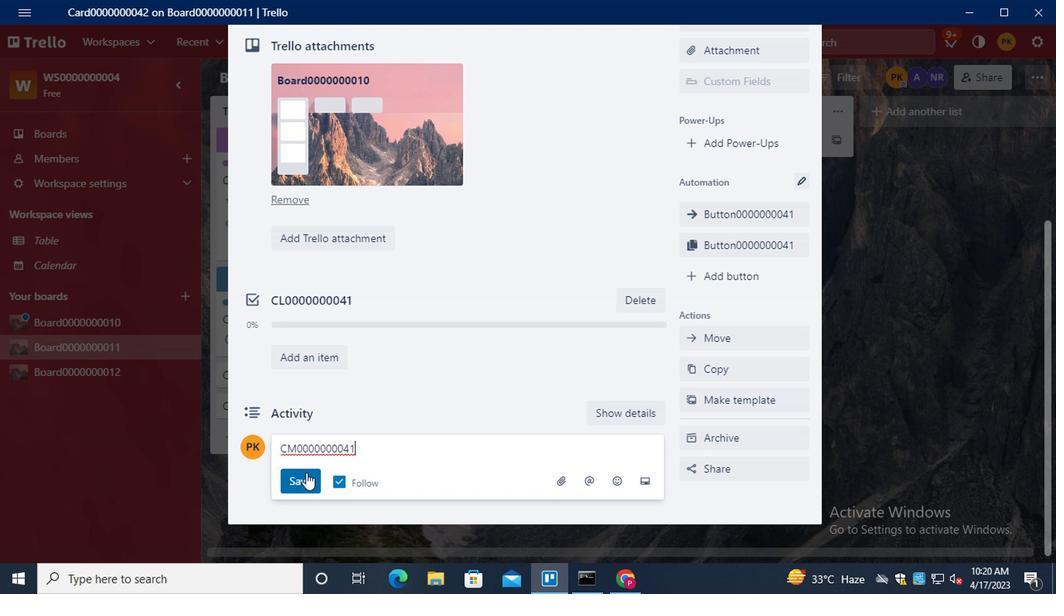 
Action: Mouse pressed left at (301, 471)
Screenshot: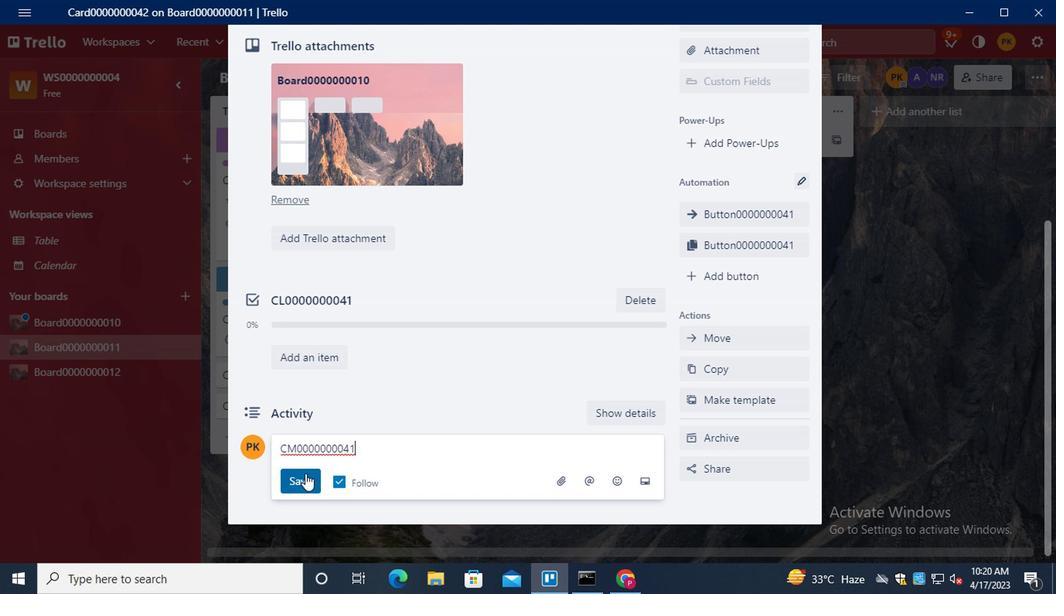 
Action: Mouse moved to (456, 376)
Screenshot: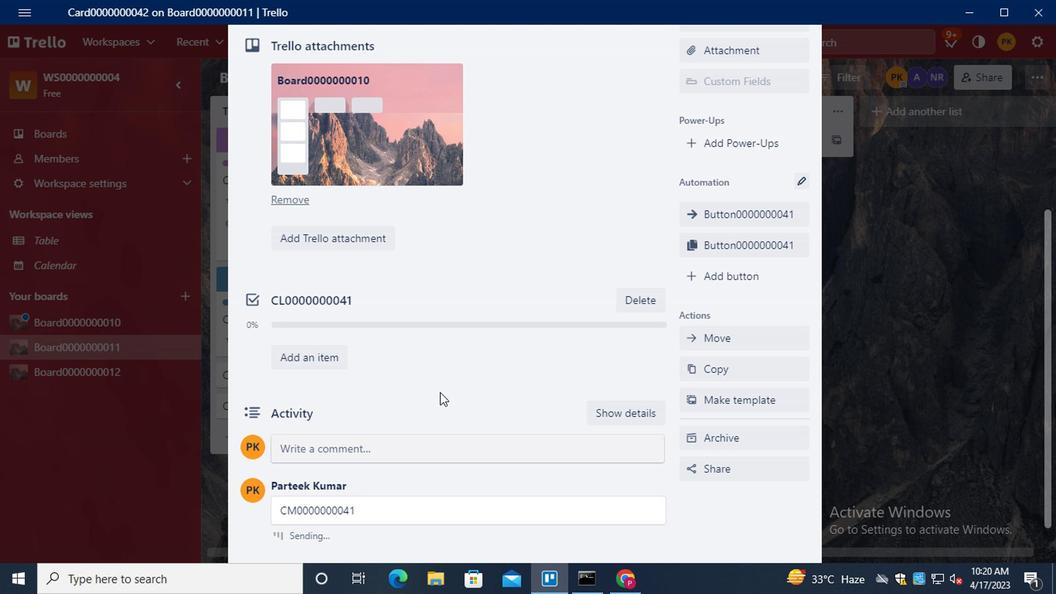 
Action: Mouse scrolled (456, 377) with delta (0, 1)
Screenshot: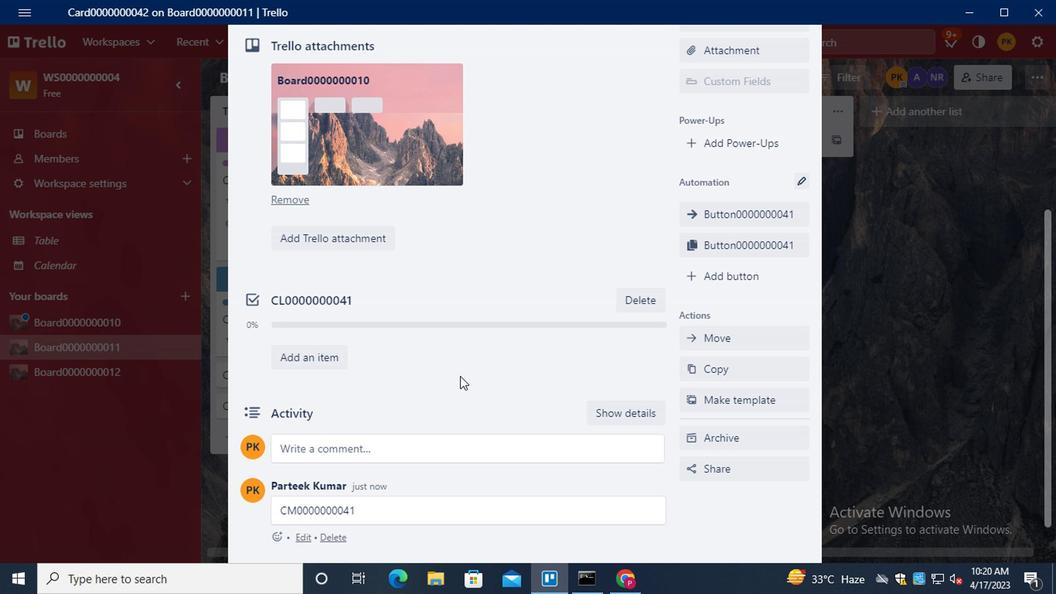 
Action: Mouse scrolled (456, 377) with delta (0, 1)
Screenshot: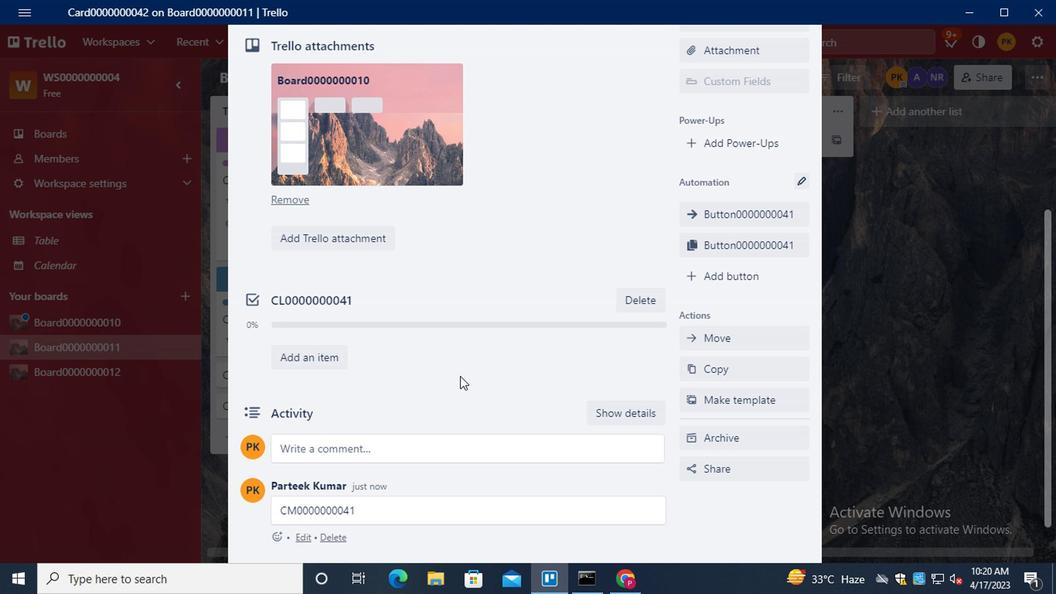 
Action: Mouse scrolled (456, 377) with delta (0, 1)
Screenshot: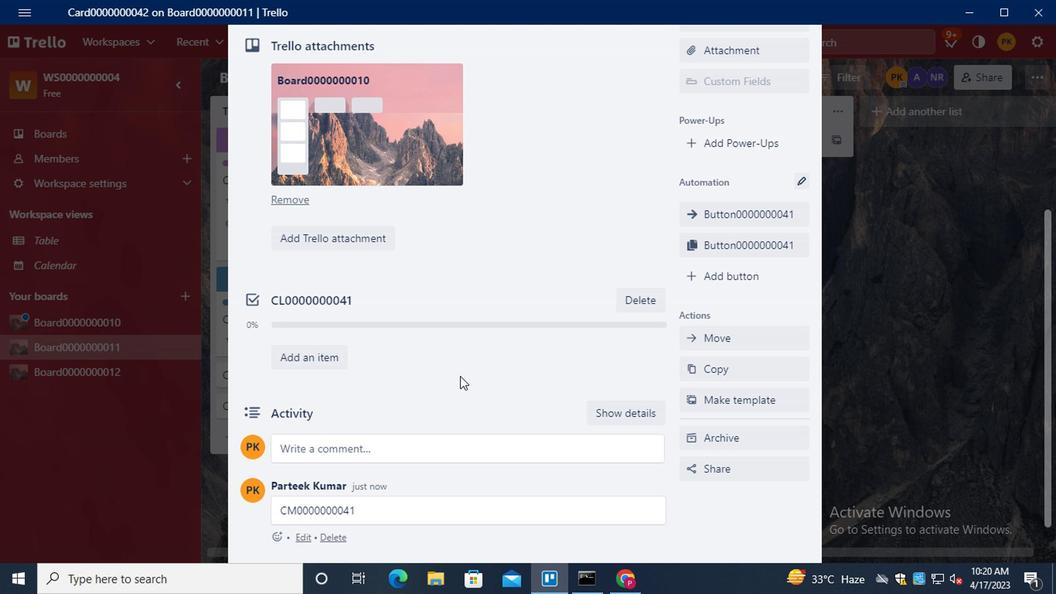 
Action: Mouse scrolled (456, 377) with delta (0, 1)
Screenshot: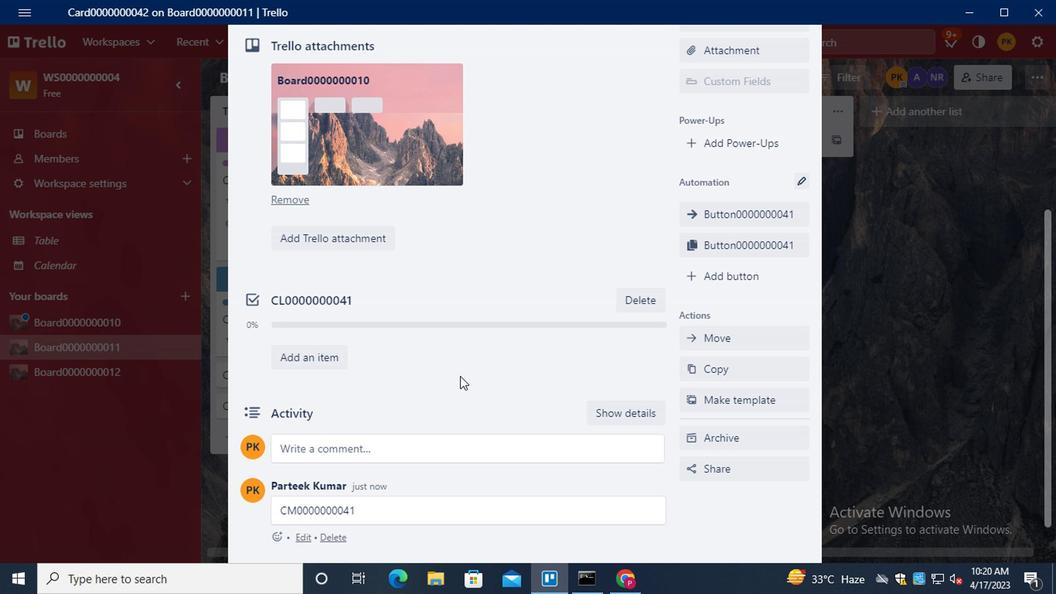 
